 Task: Search one way flight ticket for 4 adults, 2 children, 2 infants in seat and 1 infant on lap in premium economy from Rhinelander: Rhinelander-oneida County Airport to Raleigh: Raleigh-durham International Airport on 8-5-2023. Choice of flights is American. Number of bags: 9 checked bags. Price is upto 74000. Outbound departure time preference is 22:45.
Action: Mouse moved to (349, 301)
Screenshot: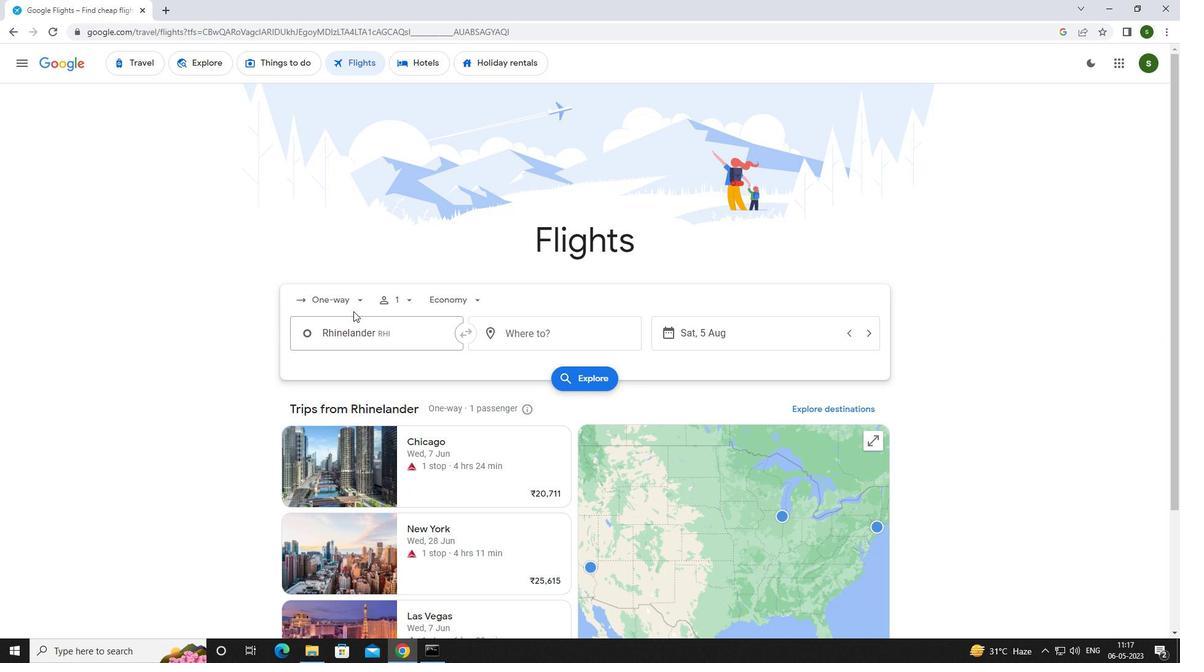 
Action: Mouse pressed left at (349, 301)
Screenshot: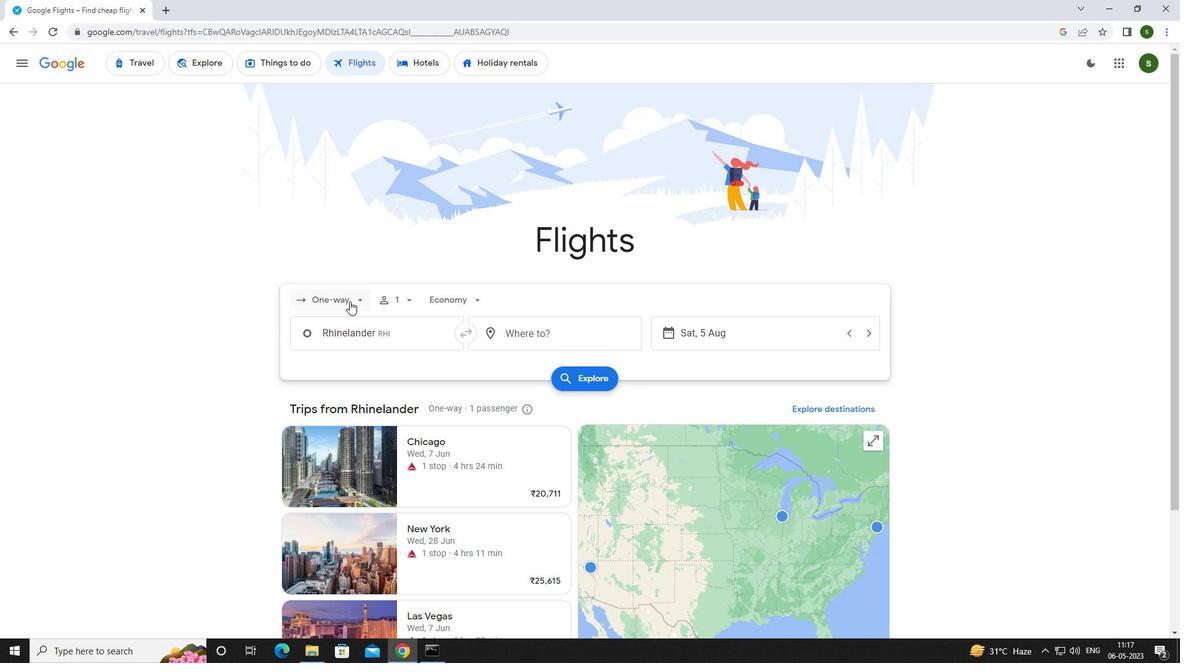 
Action: Mouse moved to (351, 352)
Screenshot: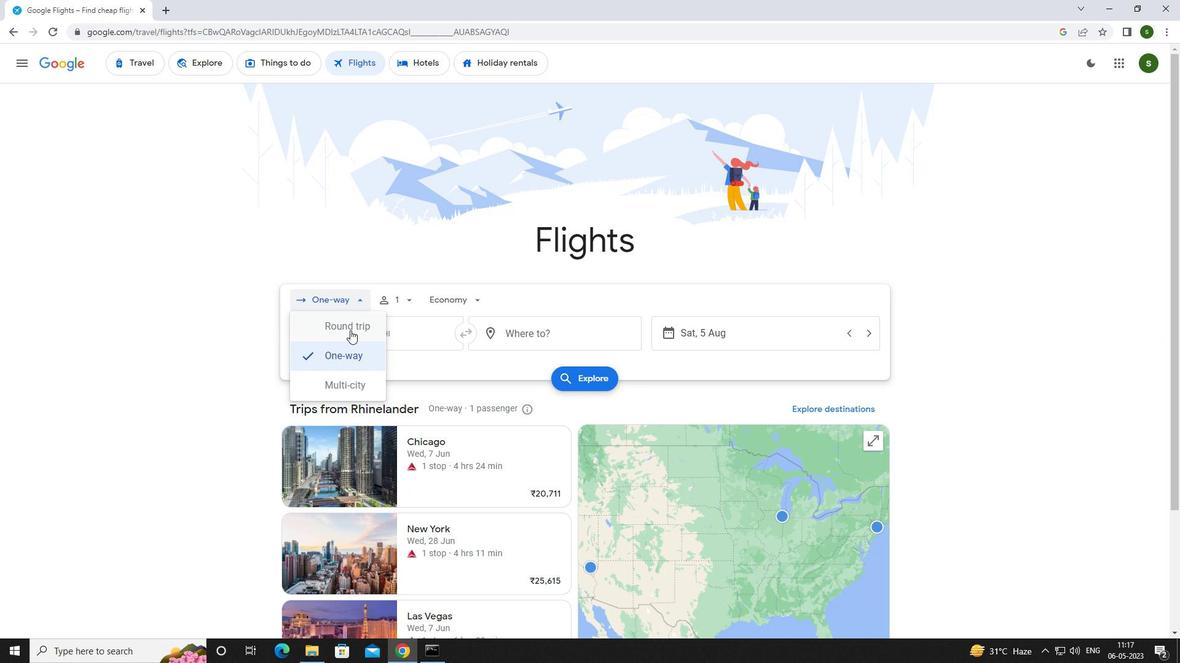 
Action: Mouse pressed left at (351, 352)
Screenshot: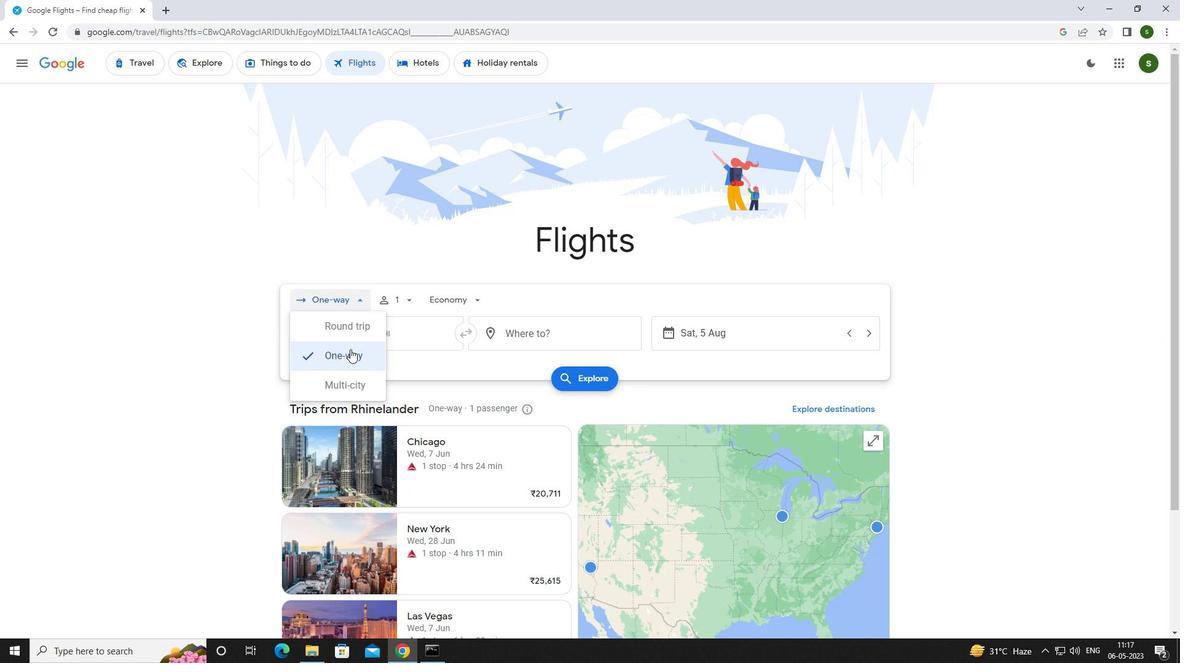 
Action: Mouse moved to (405, 303)
Screenshot: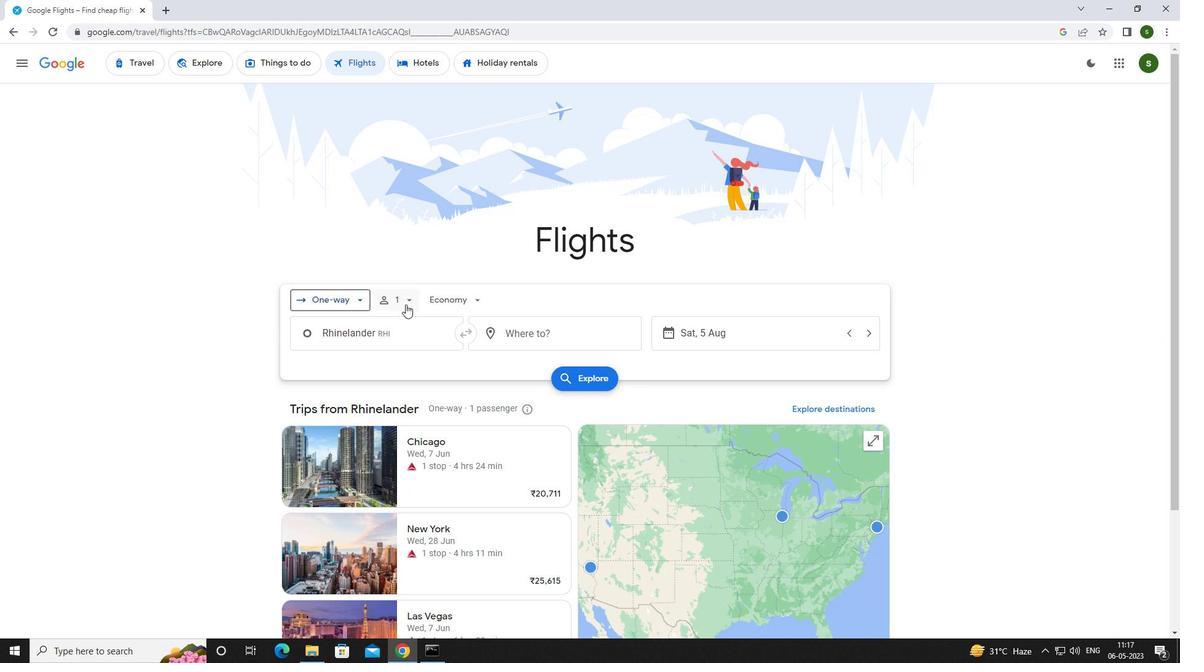 
Action: Mouse pressed left at (405, 303)
Screenshot: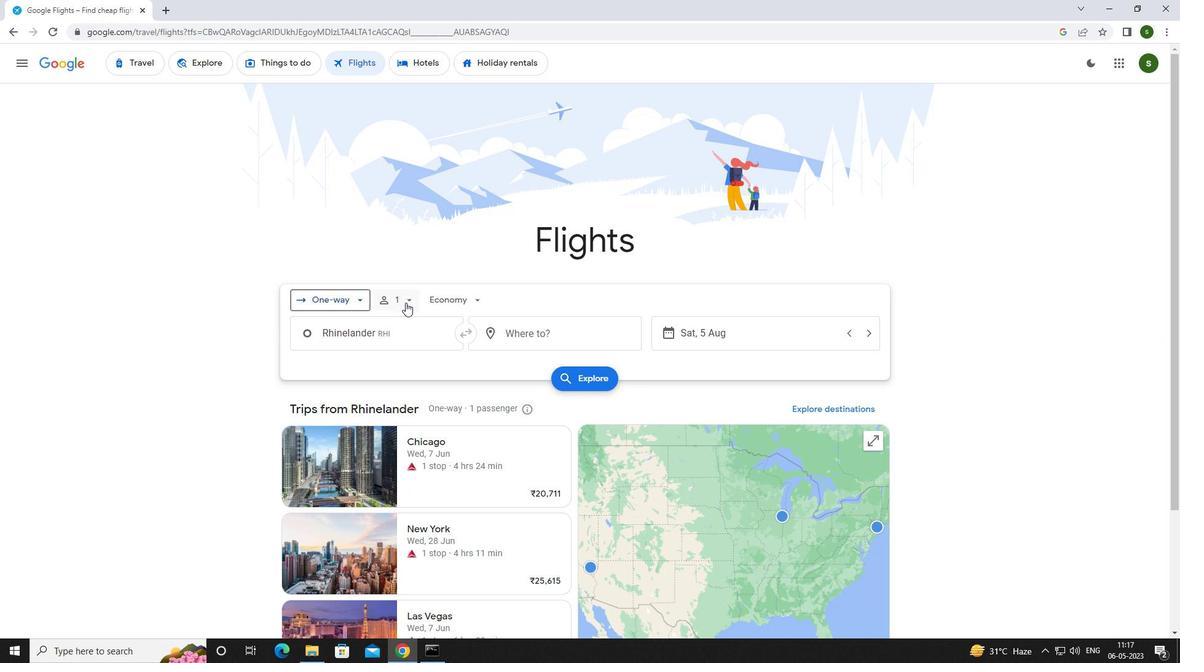 
Action: Mouse moved to (500, 331)
Screenshot: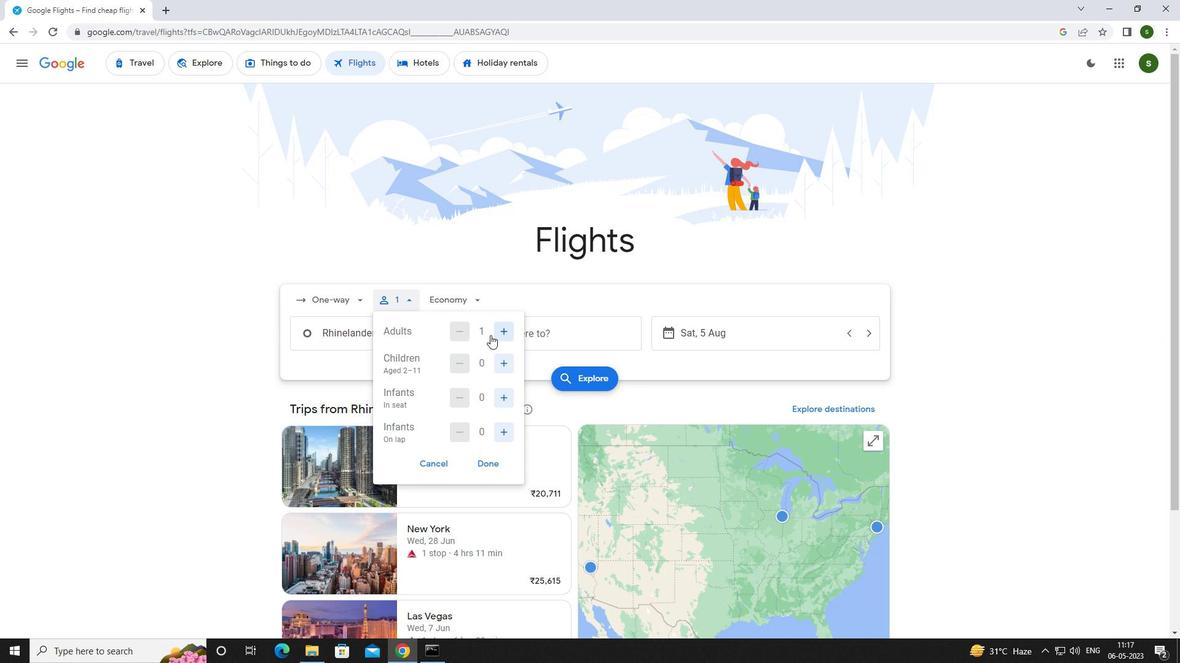 
Action: Mouse pressed left at (500, 331)
Screenshot: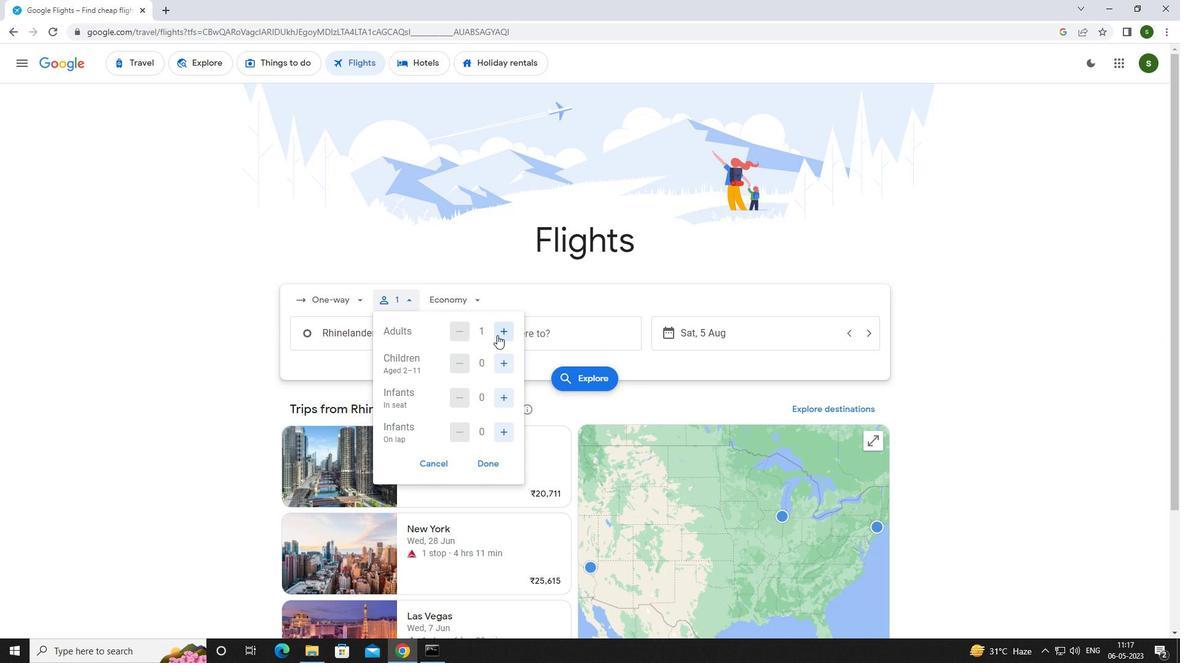 
Action: Mouse pressed left at (500, 331)
Screenshot: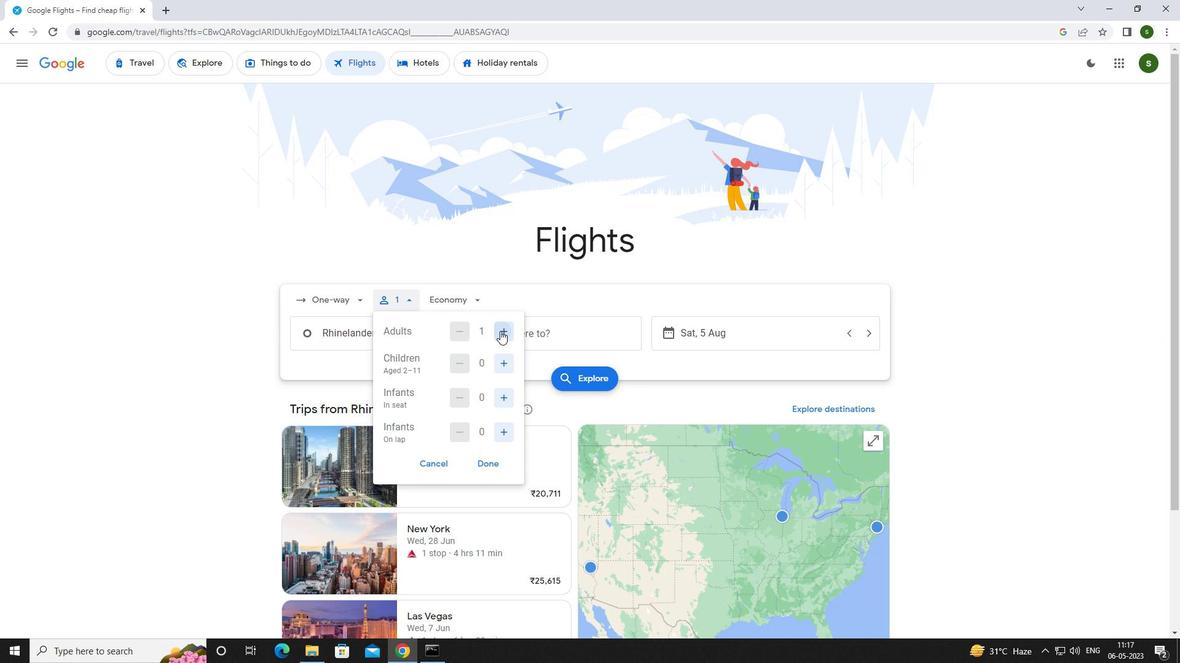 
Action: Mouse pressed left at (500, 331)
Screenshot: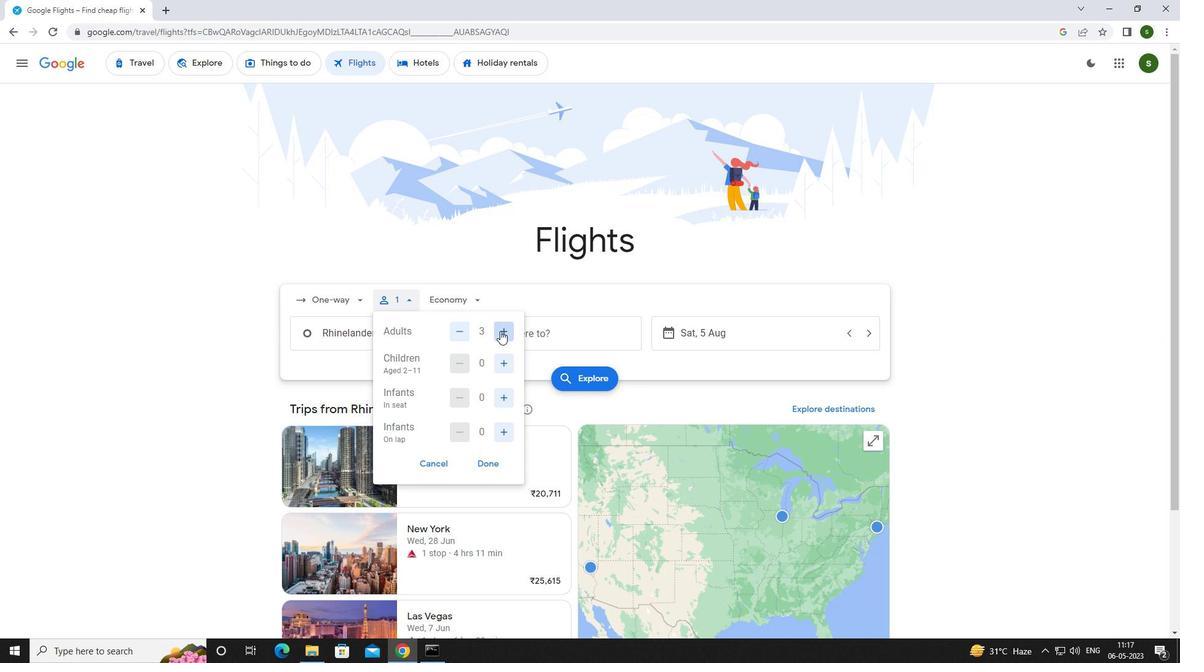 
Action: Mouse moved to (506, 357)
Screenshot: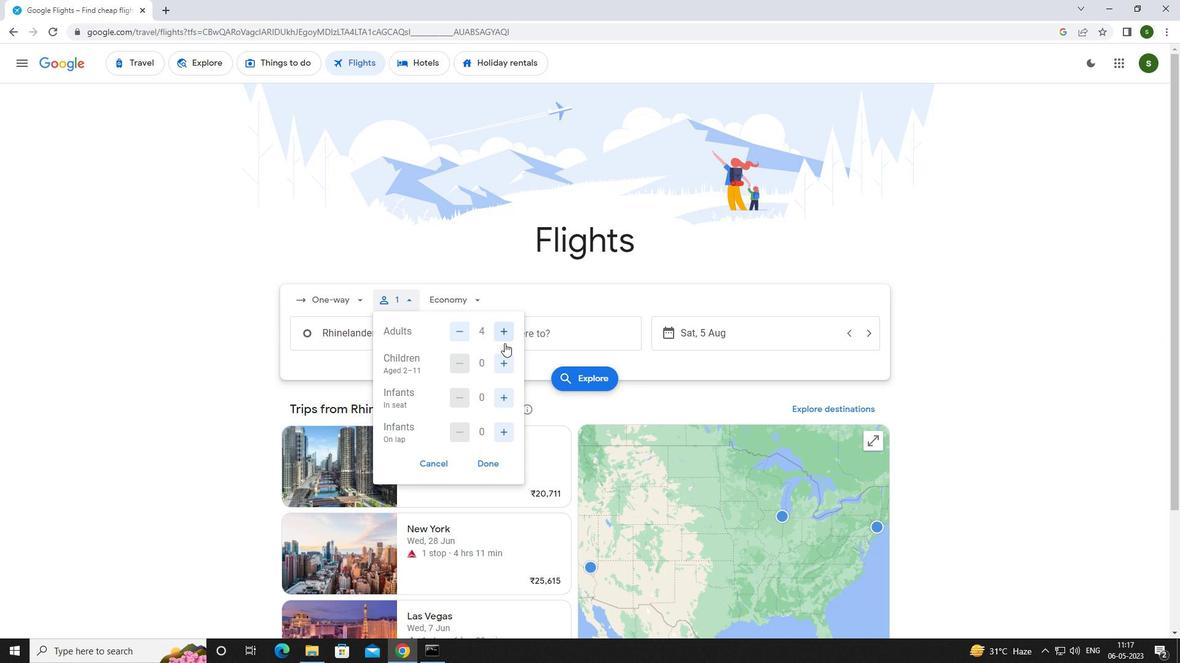 
Action: Mouse pressed left at (506, 357)
Screenshot: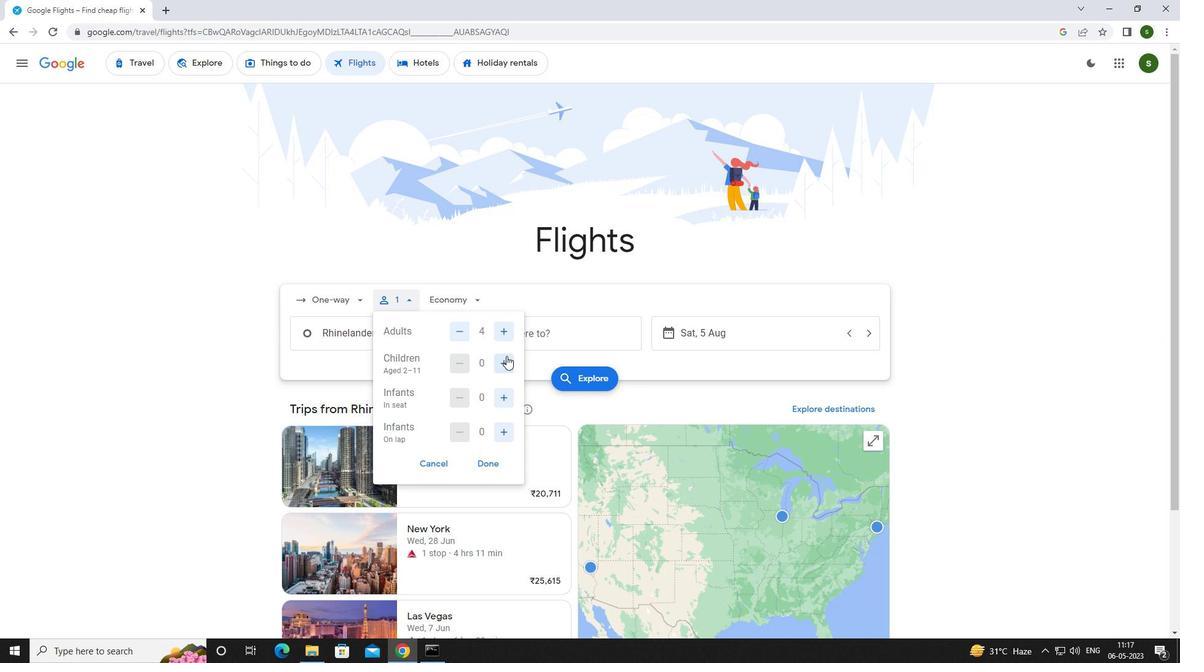 
Action: Mouse pressed left at (506, 357)
Screenshot: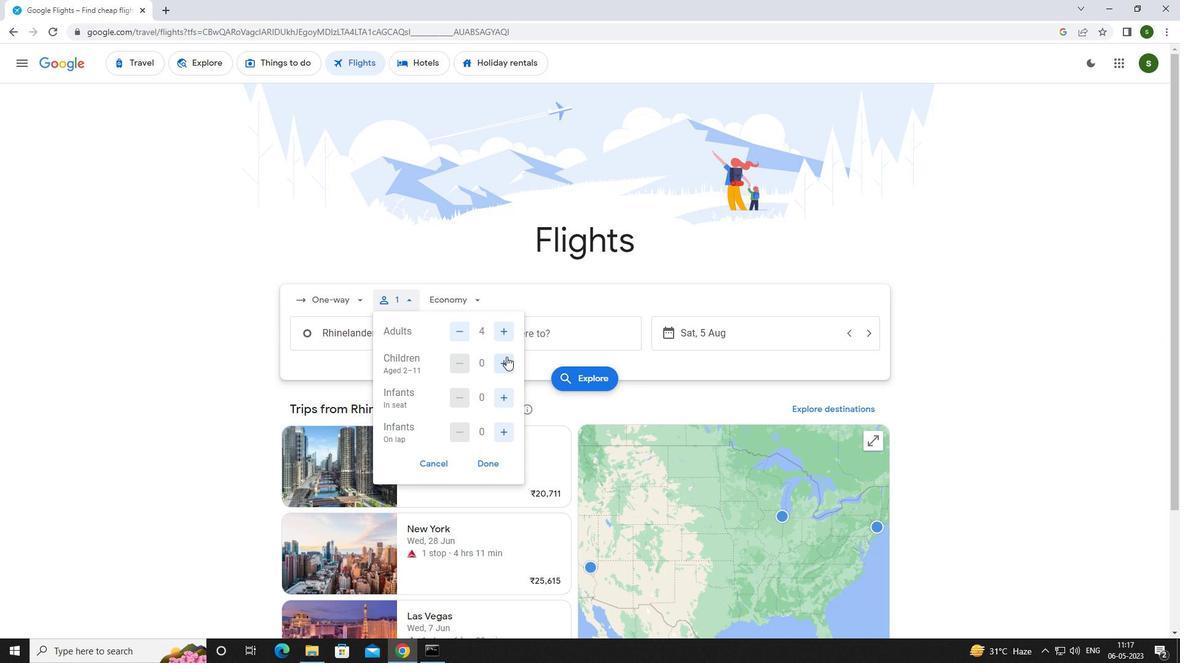 
Action: Mouse moved to (506, 402)
Screenshot: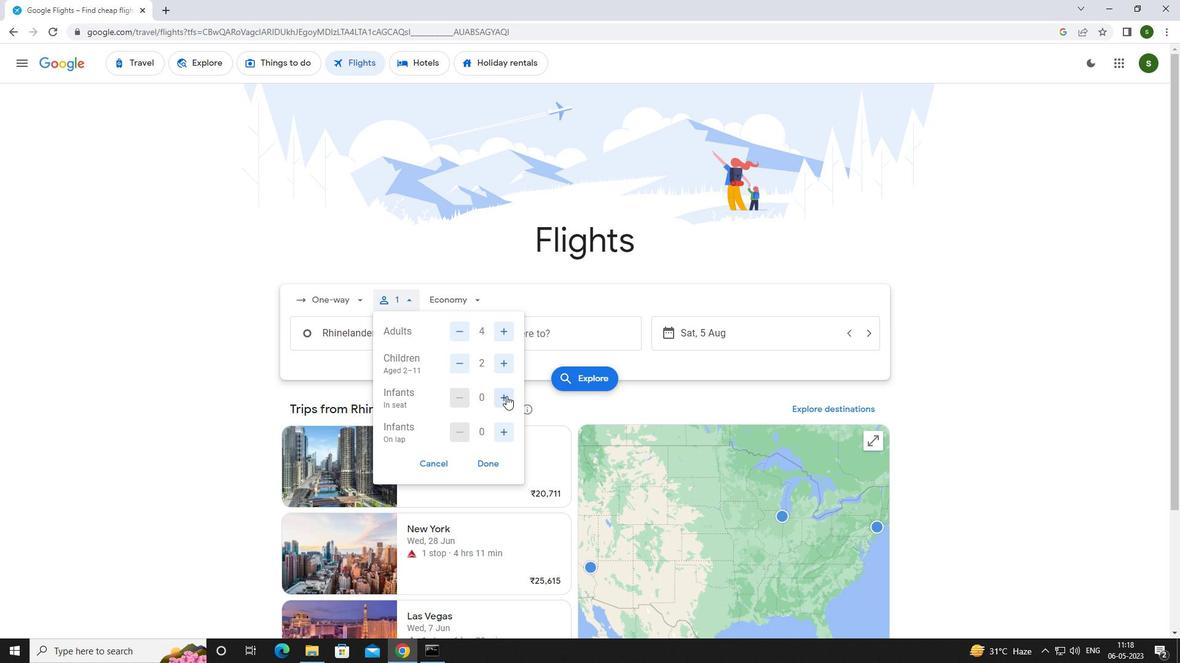 
Action: Mouse pressed left at (506, 402)
Screenshot: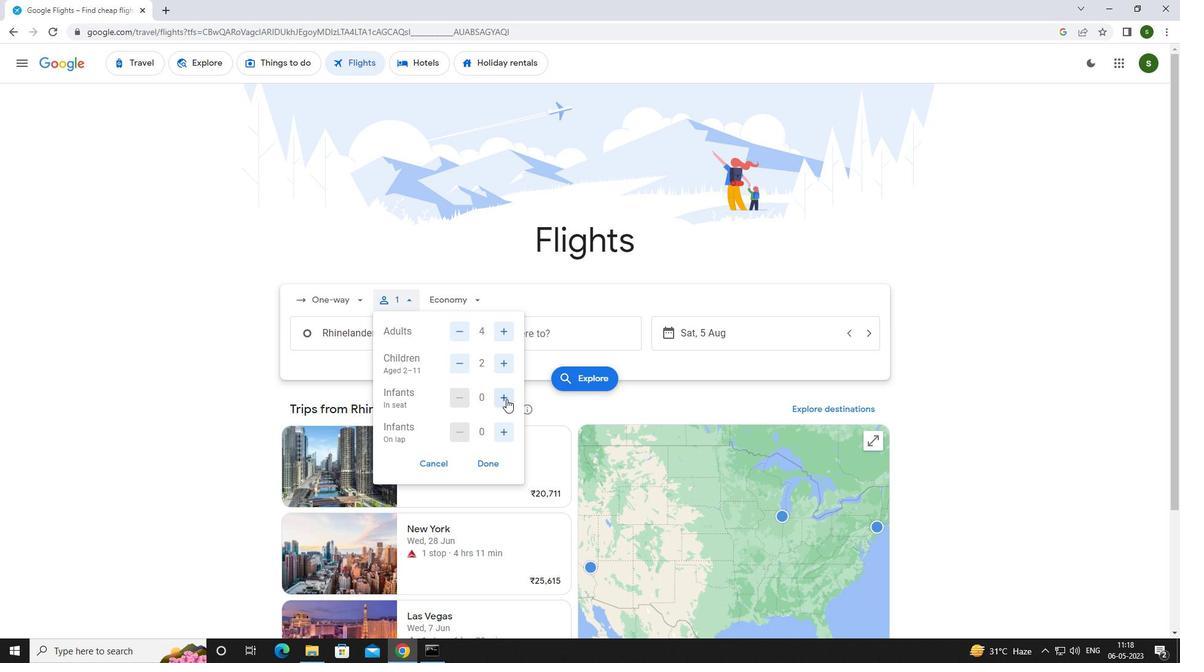 
Action: Mouse pressed left at (506, 402)
Screenshot: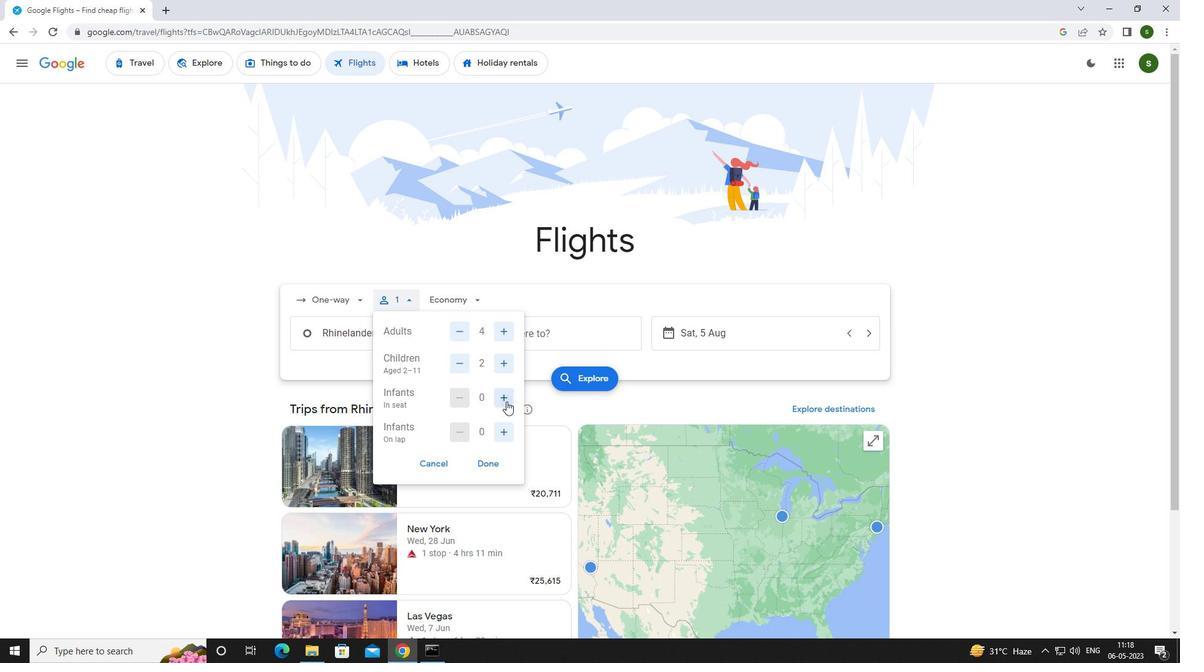 
Action: Mouse moved to (511, 431)
Screenshot: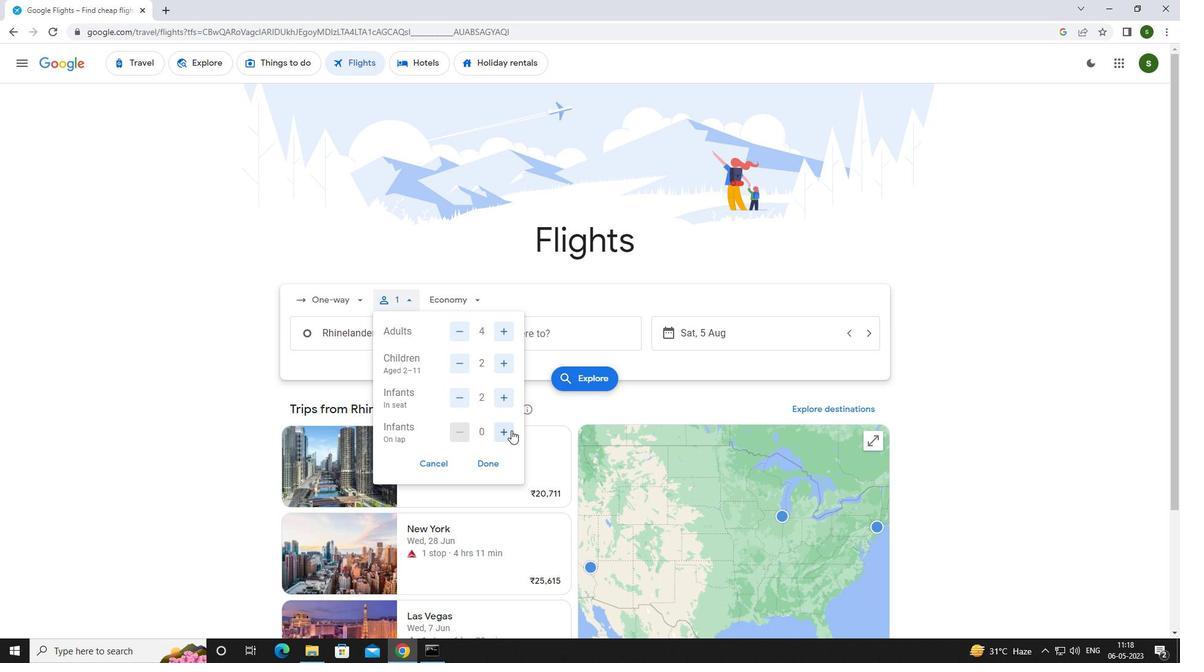 
Action: Mouse pressed left at (511, 431)
Screenshot: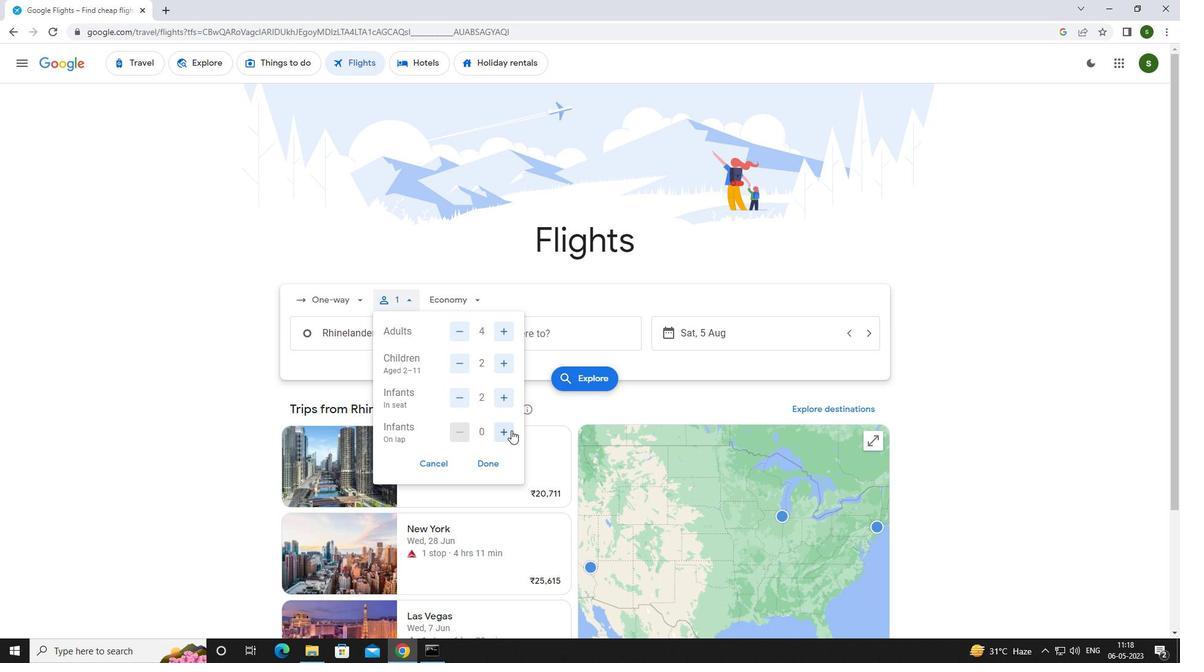 
Action: Mouse moved to (476, 303)
Screenshot: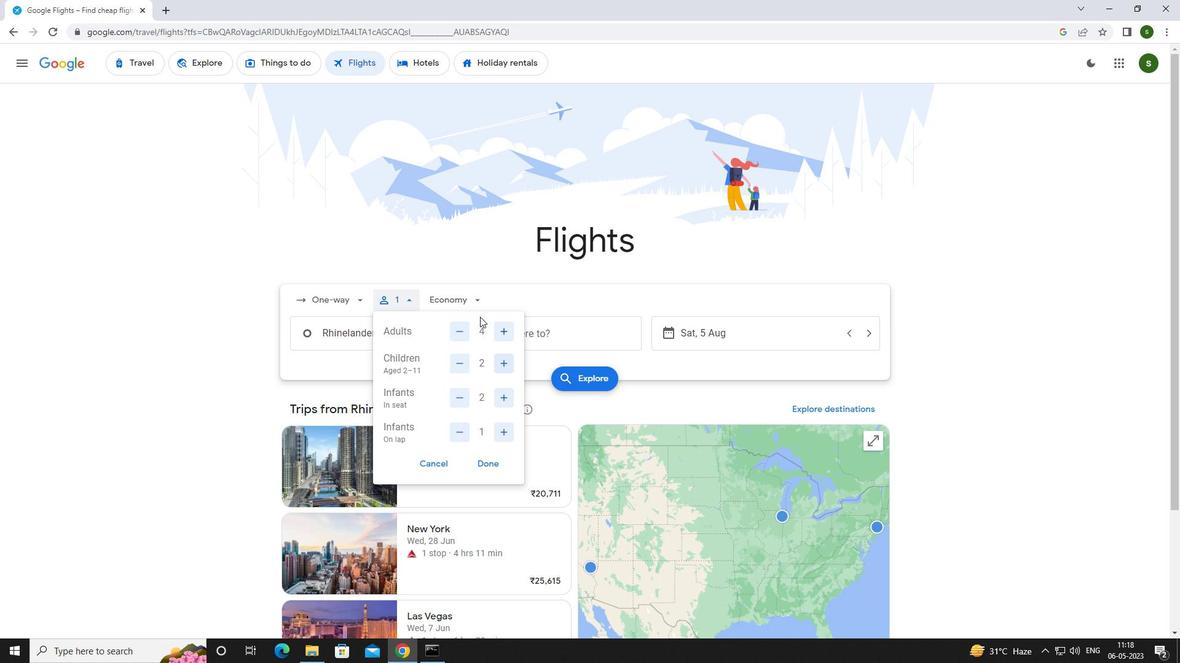 
Action: Mouse pressed left at (476, 303)
Screenshot: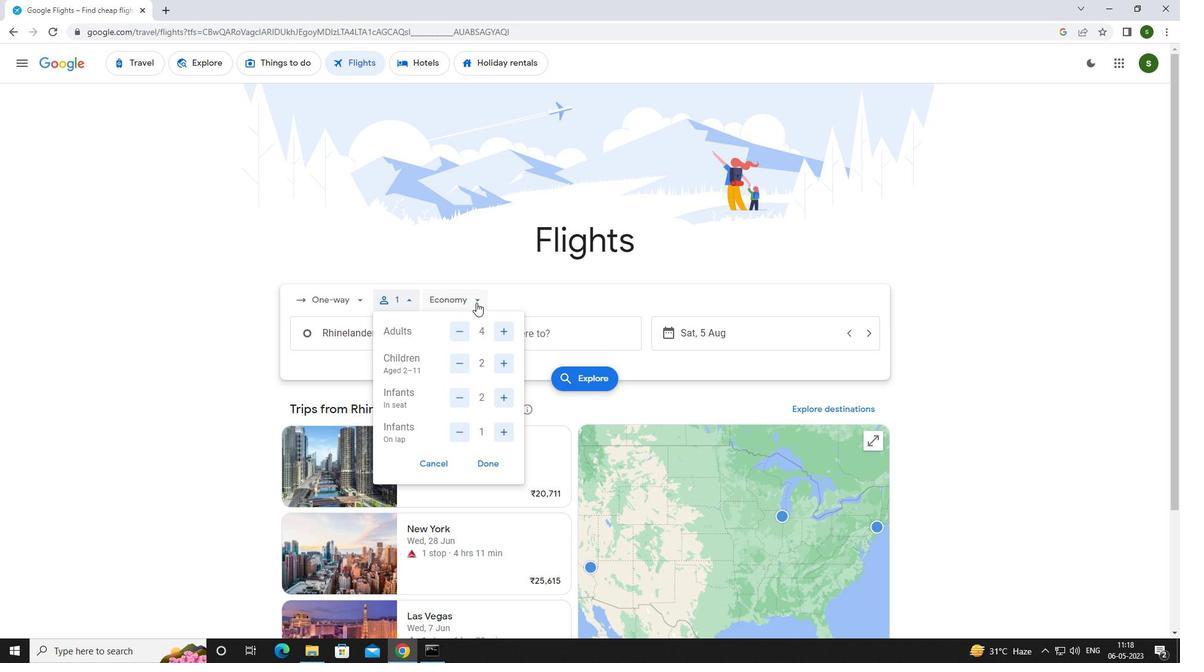 
Action: Mouse moved to (488, 356)
Screenshot: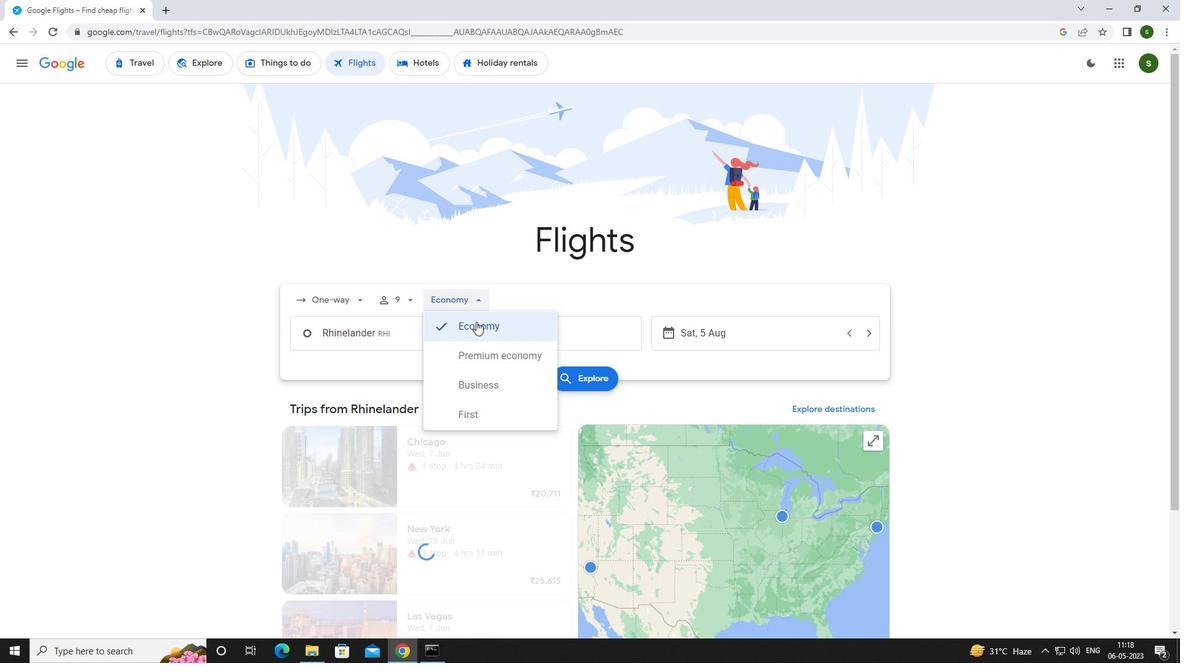 
Action: Mouse pressed left at (488, 356)
Screenshot: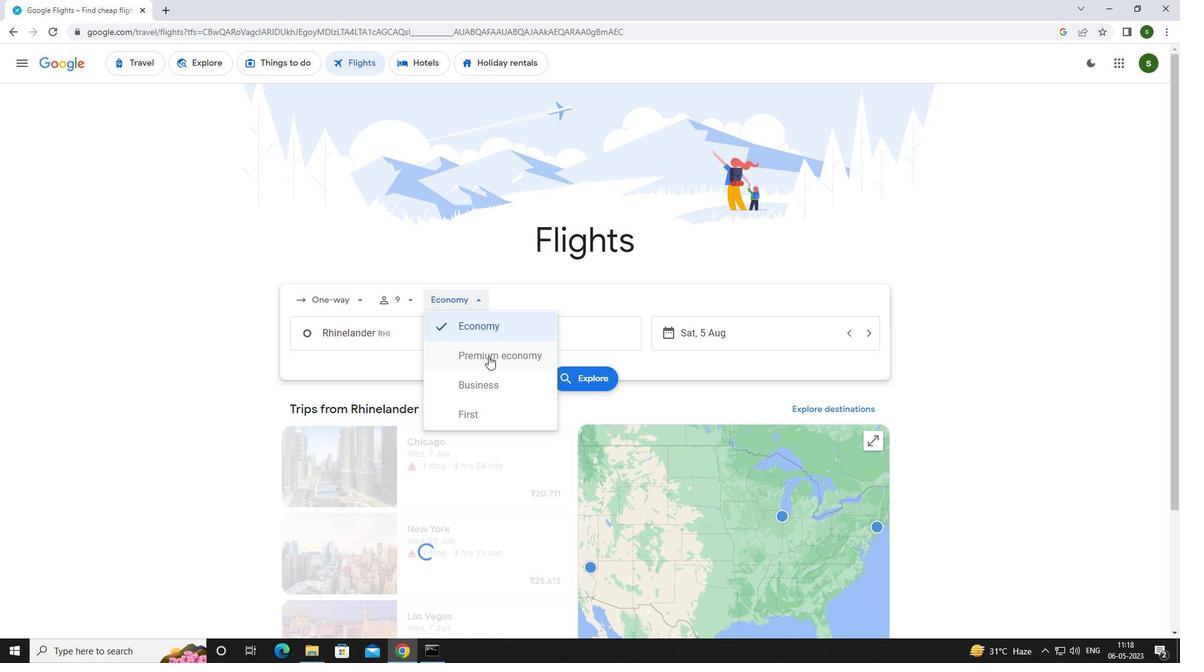 
Action: Mouse moved to (418, 338)
Screenshot: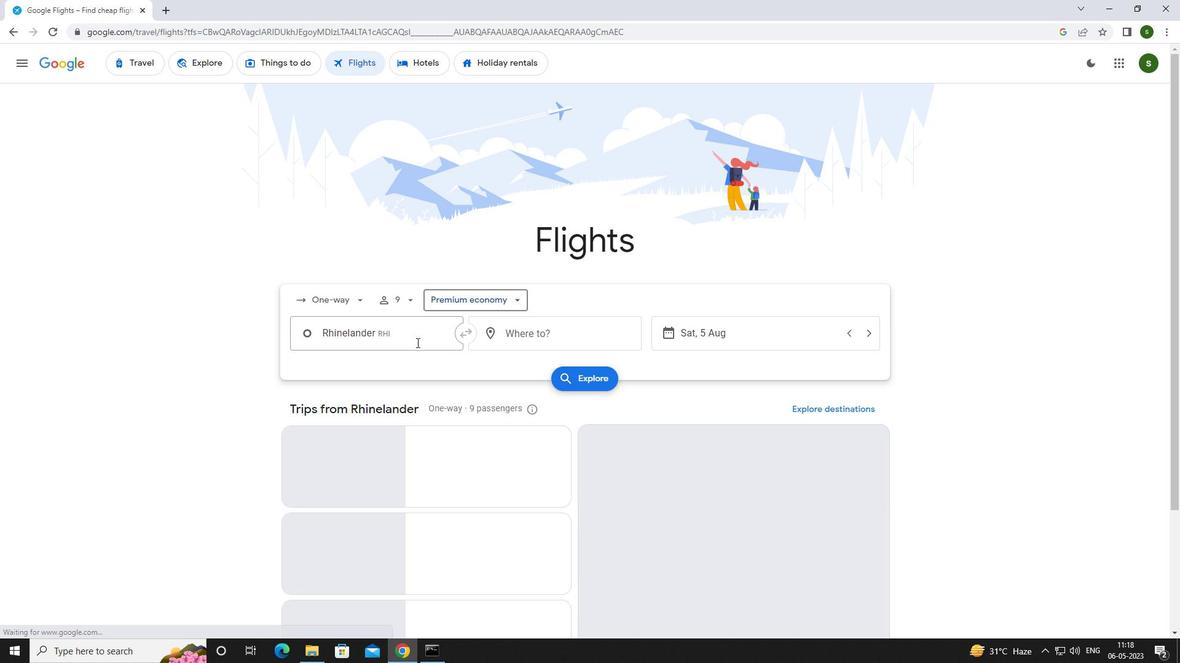 
Action: Mouse pressed left at (418, 338)
Screenshot: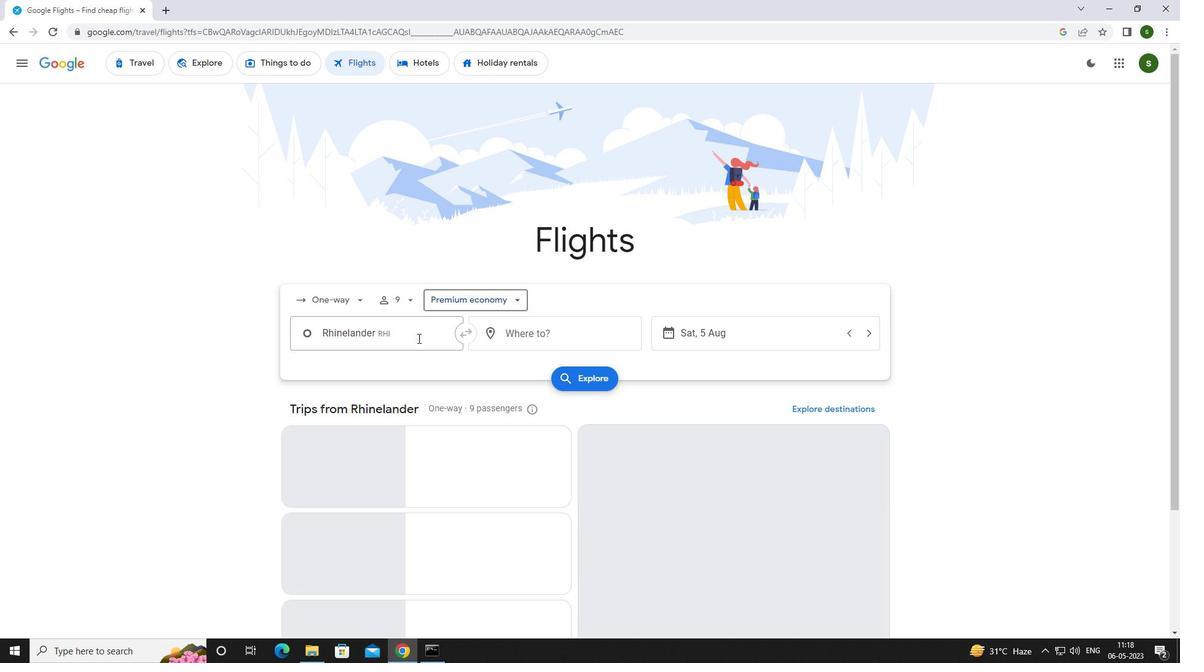 
Action: Key pressed <Key.caps_lock>r<Key.caps_lock>hi
Screenshot: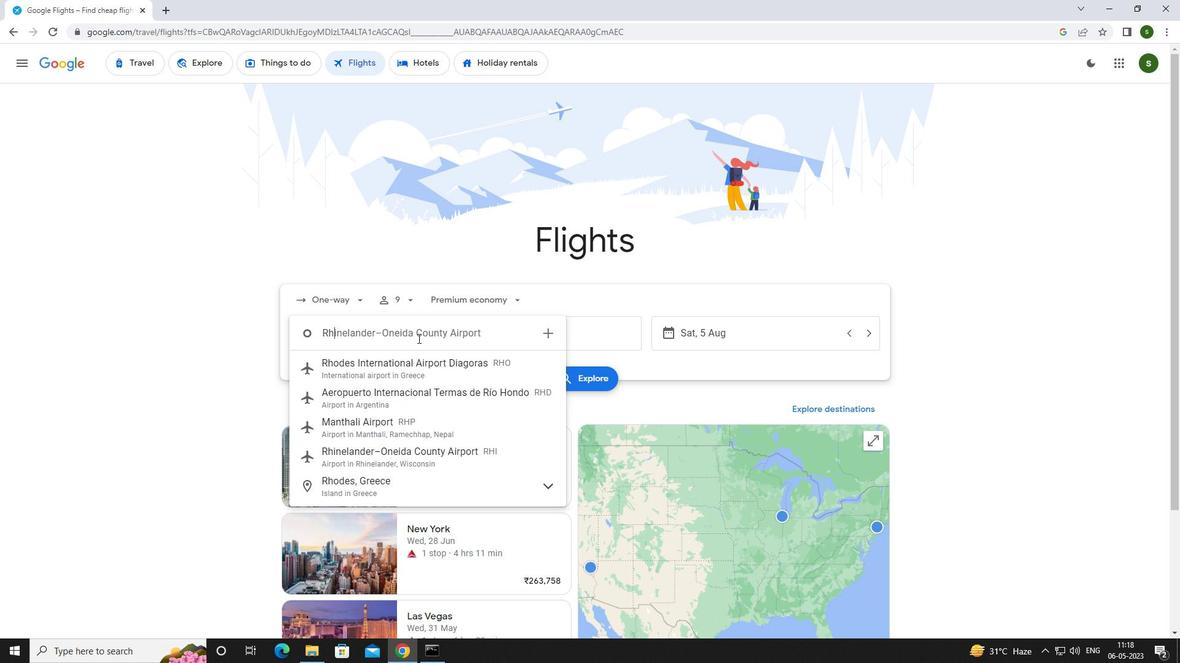 
Action: Mouse moved to (423, 373)
Screenshot: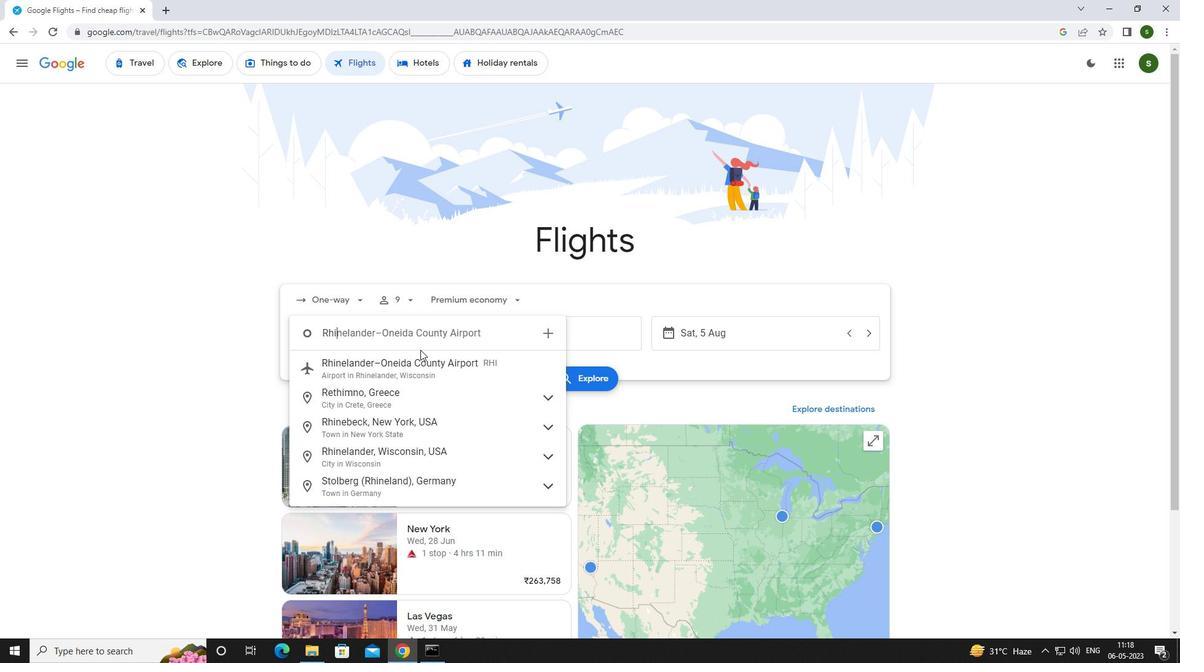 
Action: Mouse pressed left at (423, 373)
Screenshot: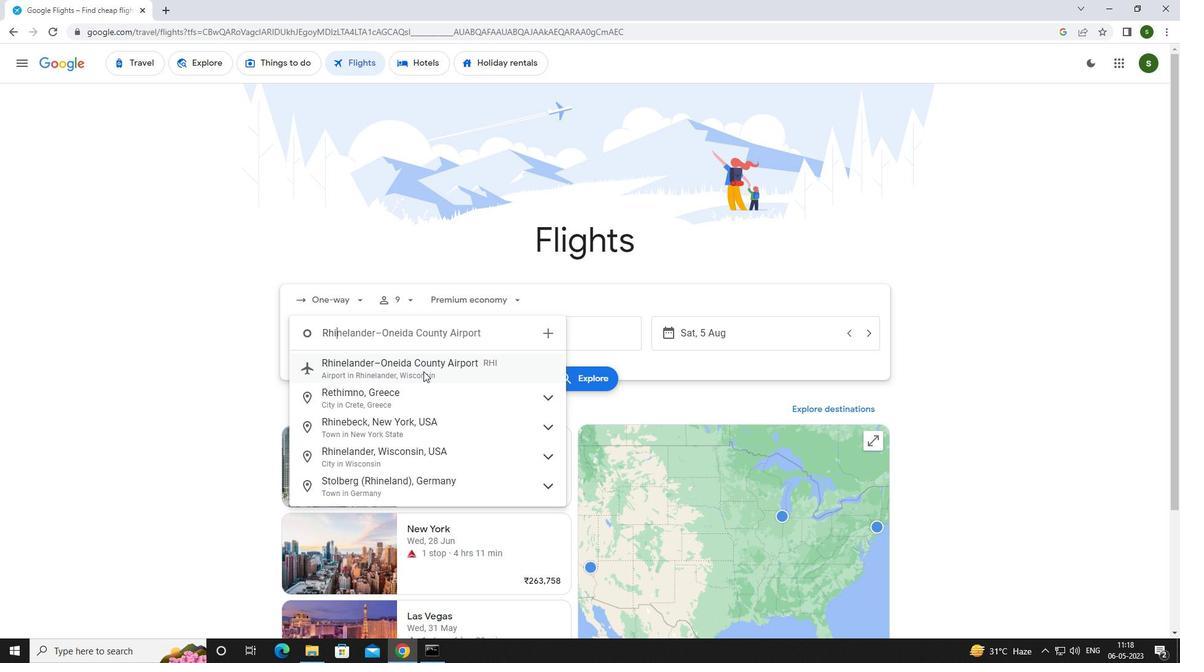 
Action: Mouse moved to (531, 336)
Screenshot: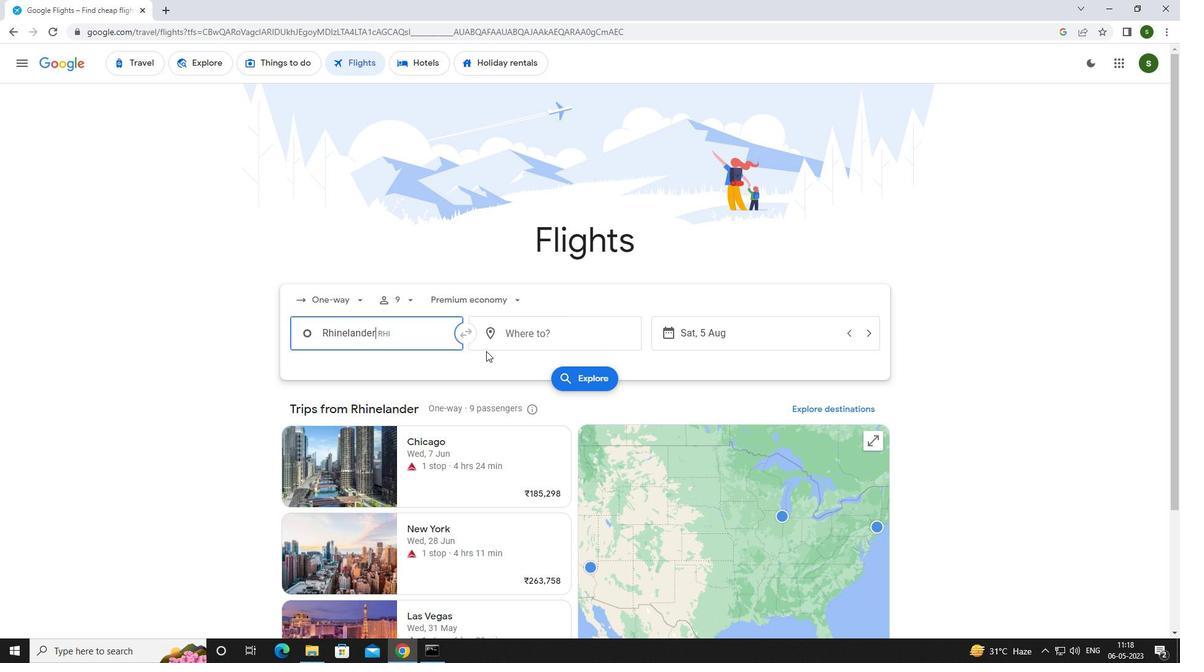 
Action: Mouse pressed left at (531, 336)
Screenshot: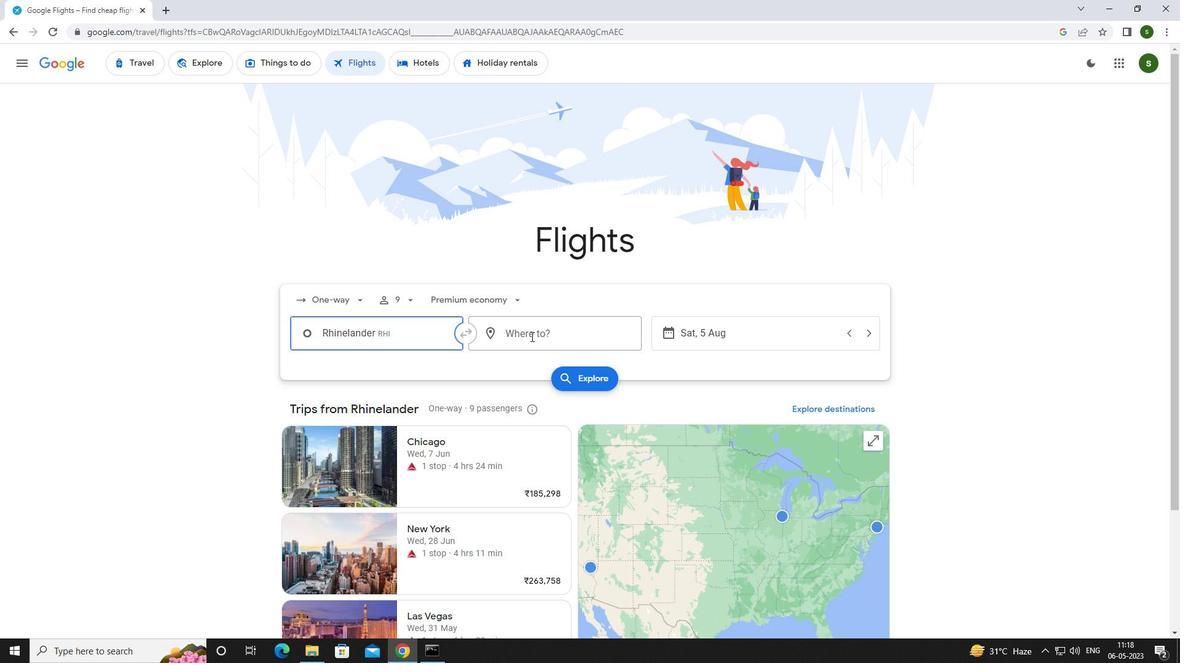 
Action: Key pressed <Key.caps_lock>r<Key.caps_lock>ale
Screenshot: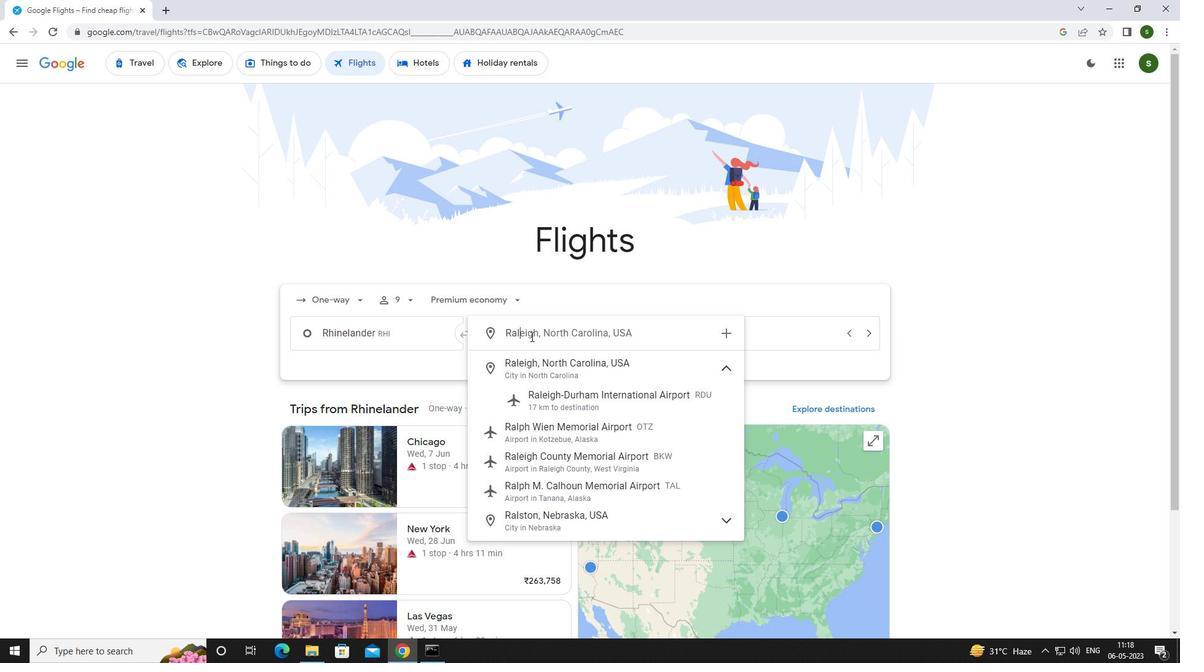 
Action: Mouse moved to (560, 391)
Screenshot: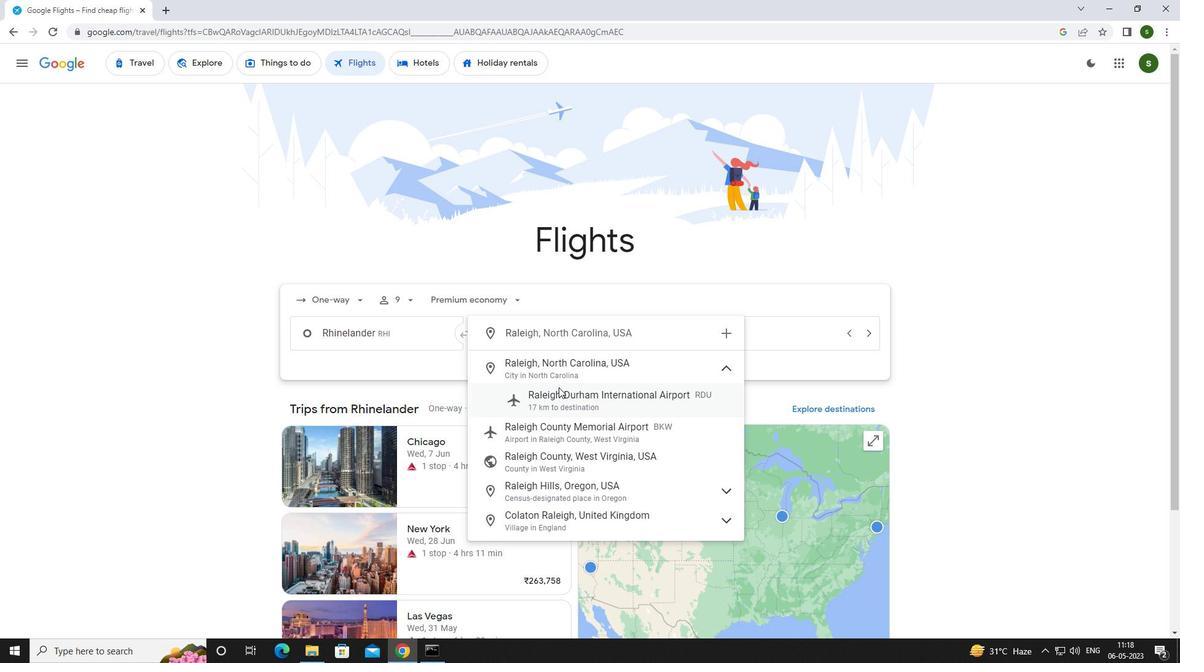 
Action: Mouse pressed left at (560, 391)
Screenshot: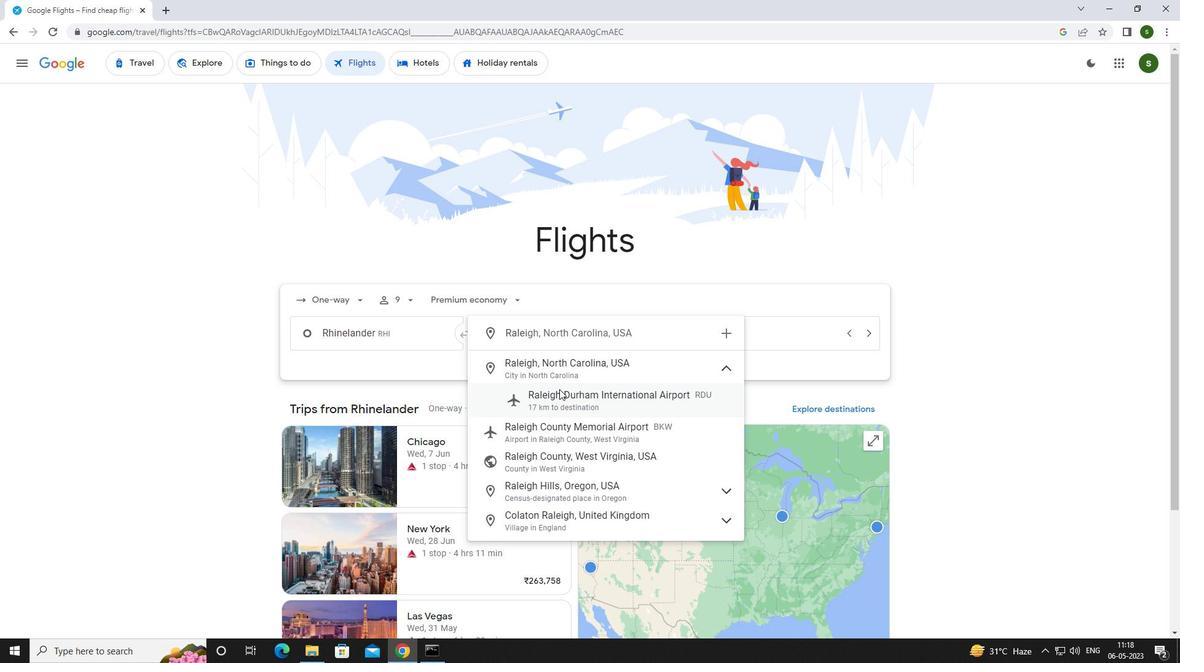 
Action: Mouse moved to (722, 339)
Screenshot: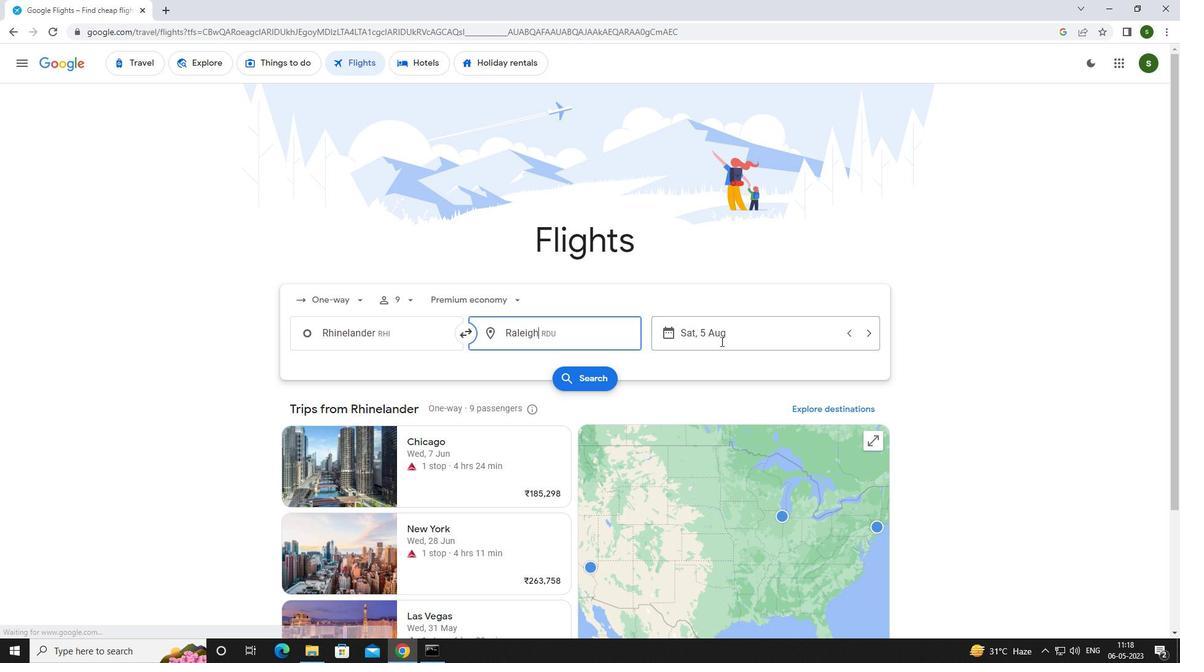
Action: Mouse pressed left at (722, 339)
Screenshot: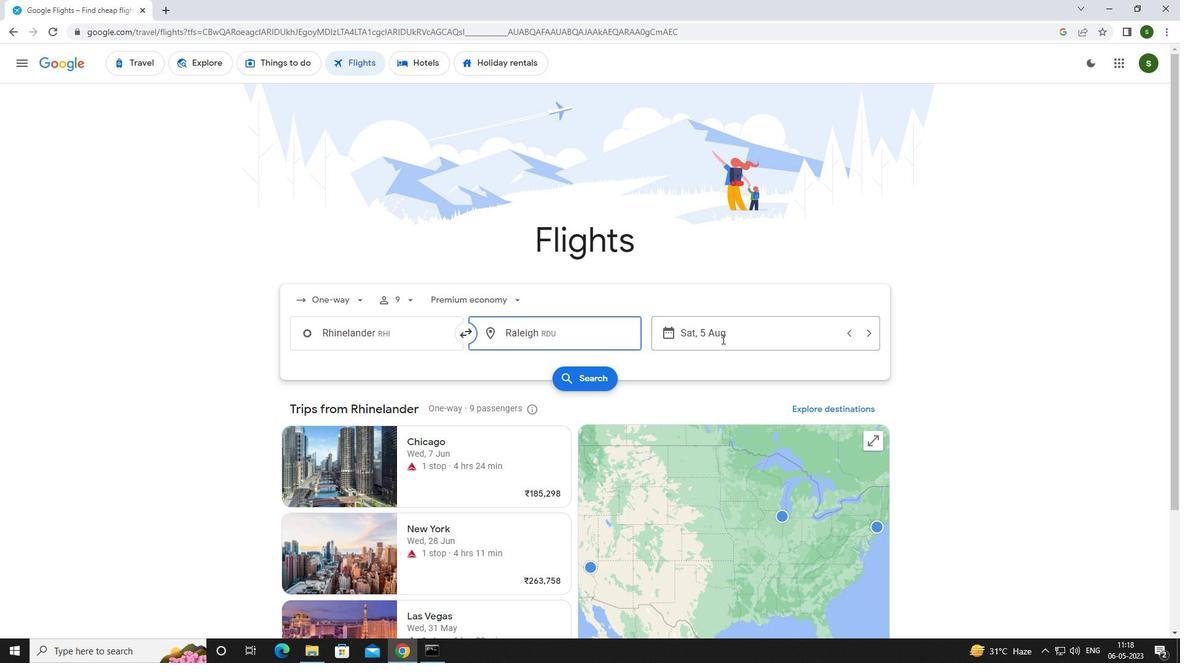 
Action: Mouse moved to (627, 413)
Screenshot: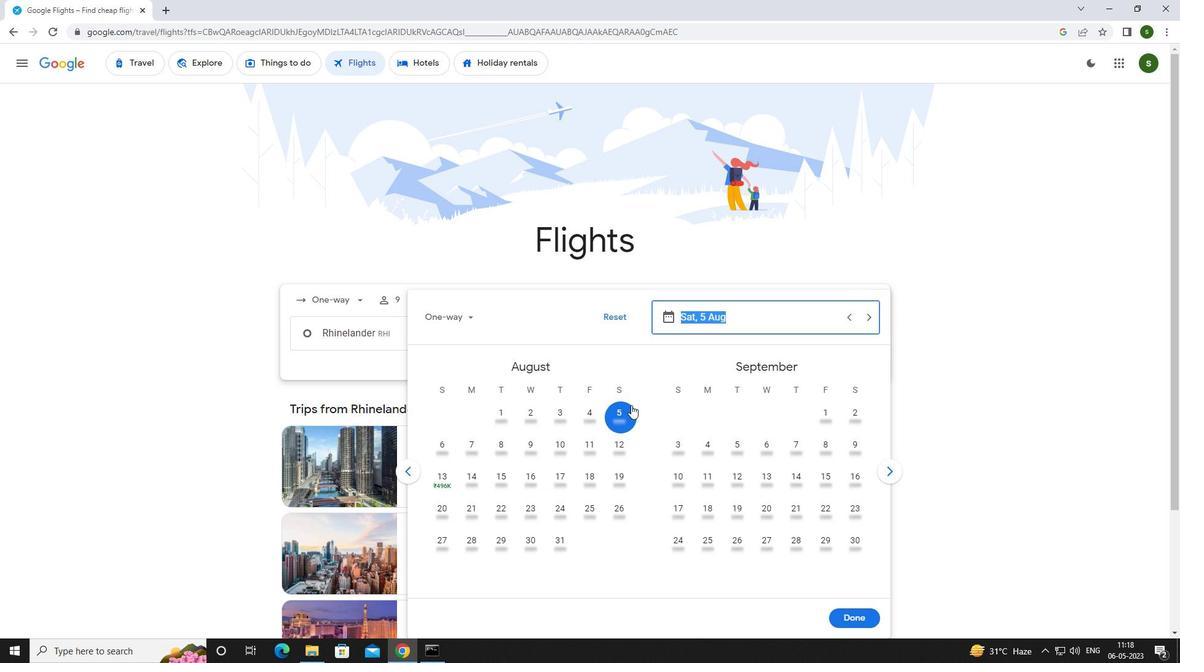 
Action: Mouse pressed left at (627, 413)
Screenshot: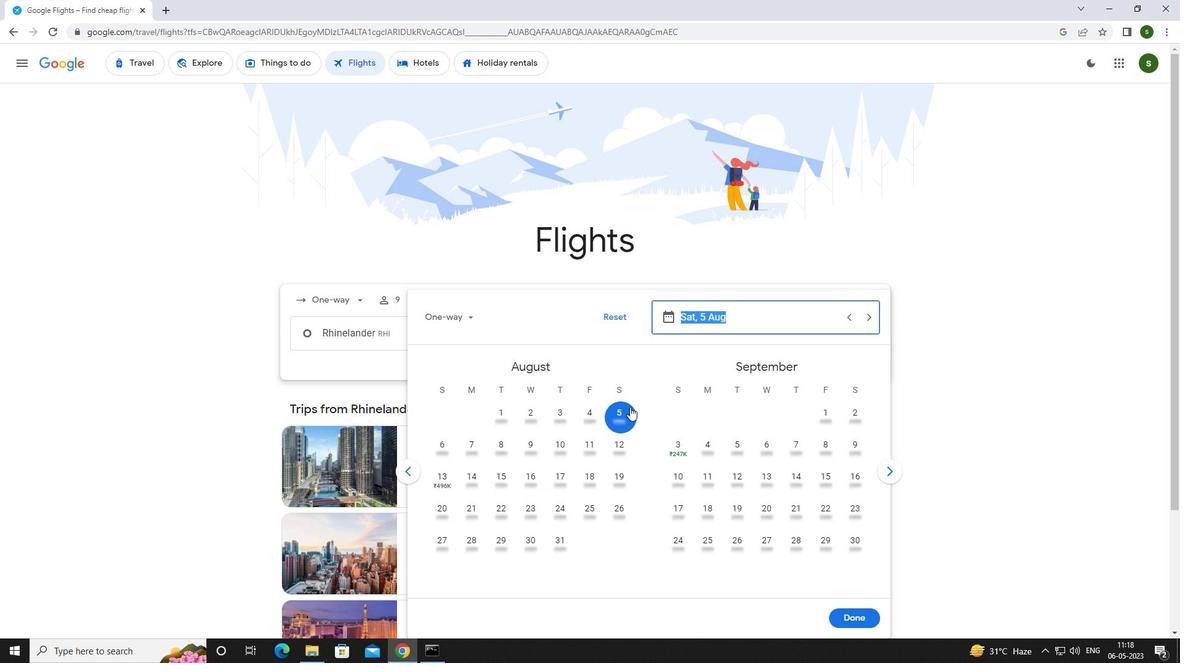 
Action: Mouse moved to (852, 610)
Screenshot: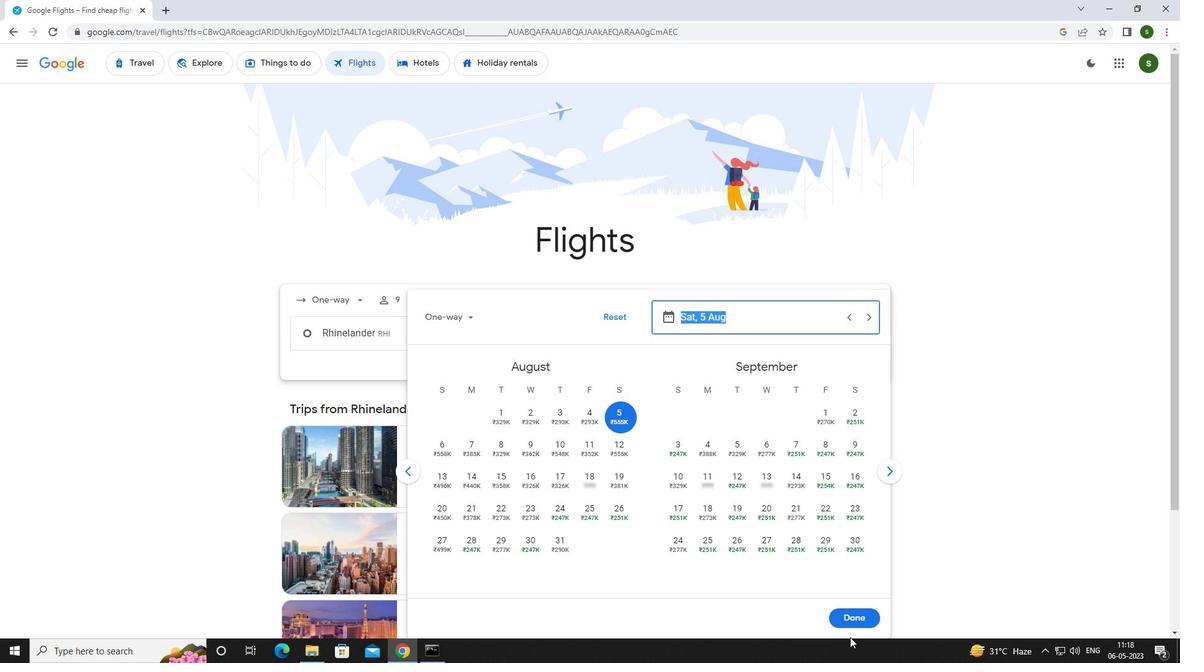 
Action: Mouse pressed left at (852, 610)
Screenshot: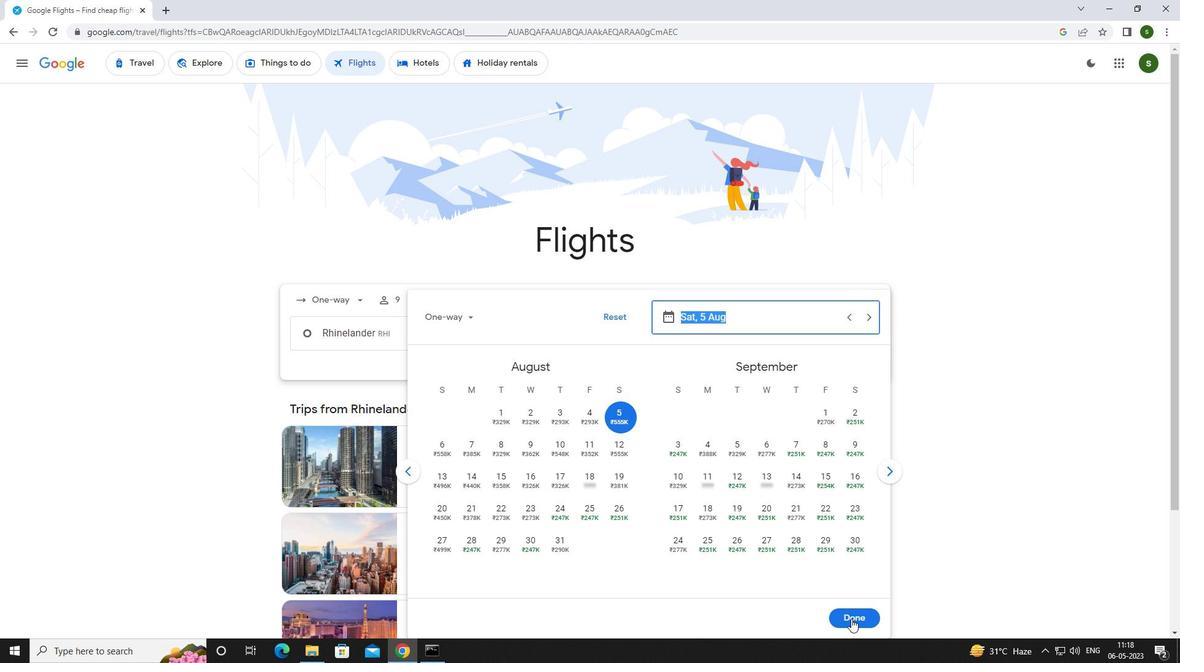
Action: Mouse moved to (589, 379)
Screenshot: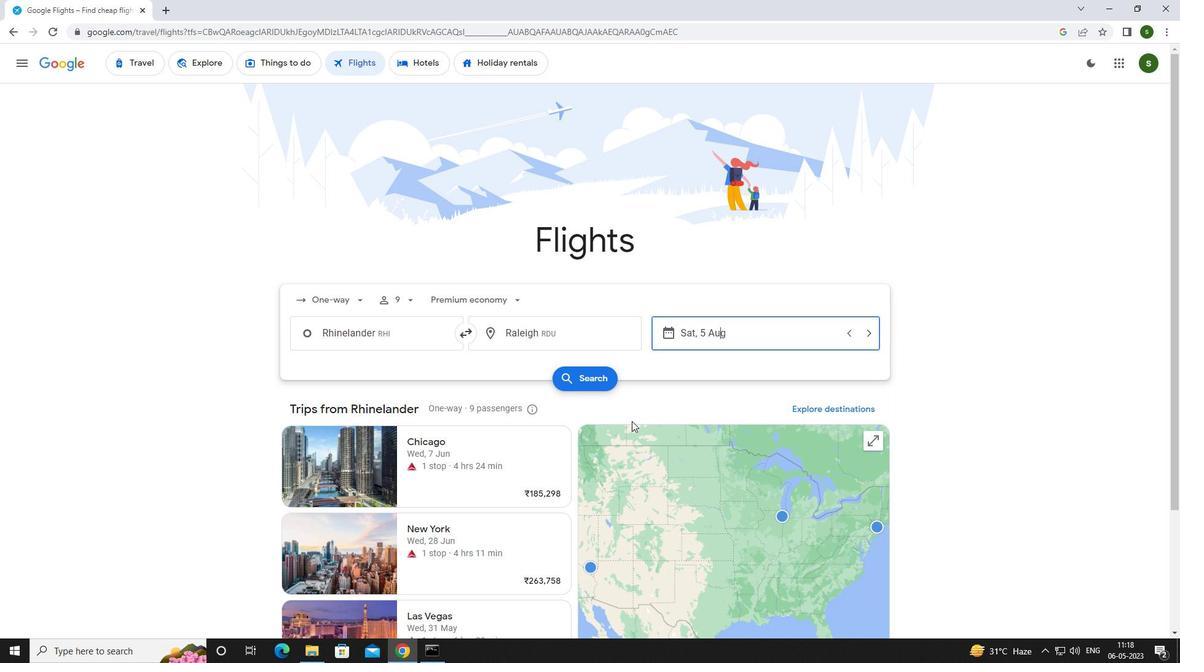 
Action: Mouse pressed left at (589, 379)
Screenshot: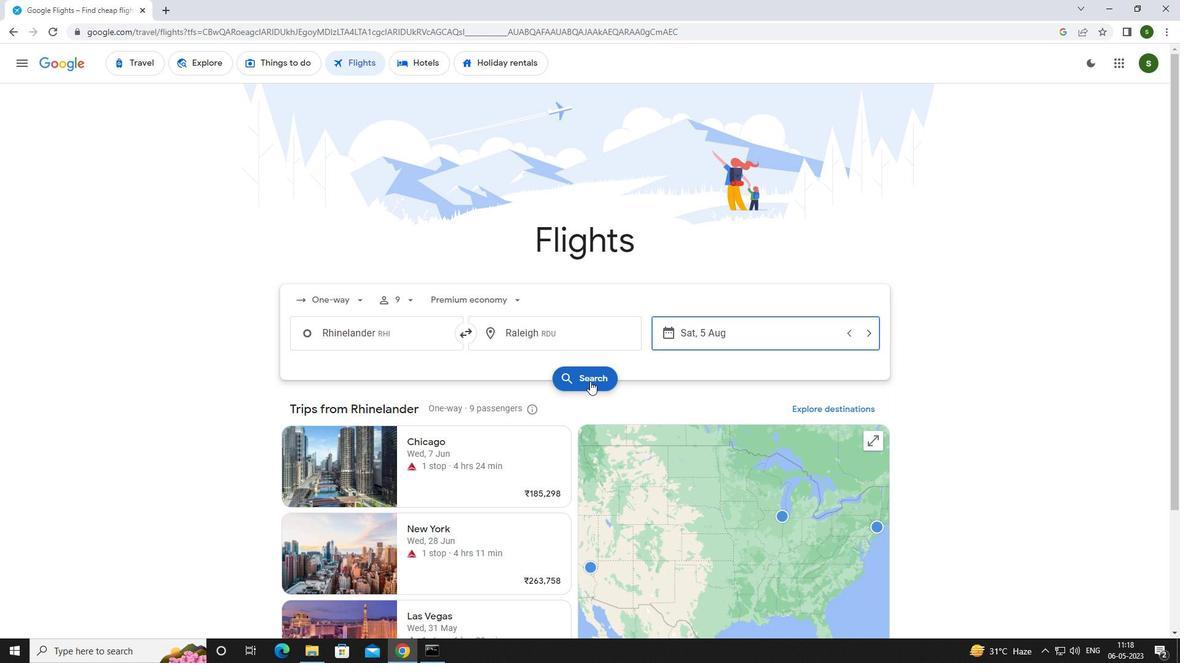 
Action: Mouse moved to (312, 178)
Screenshot: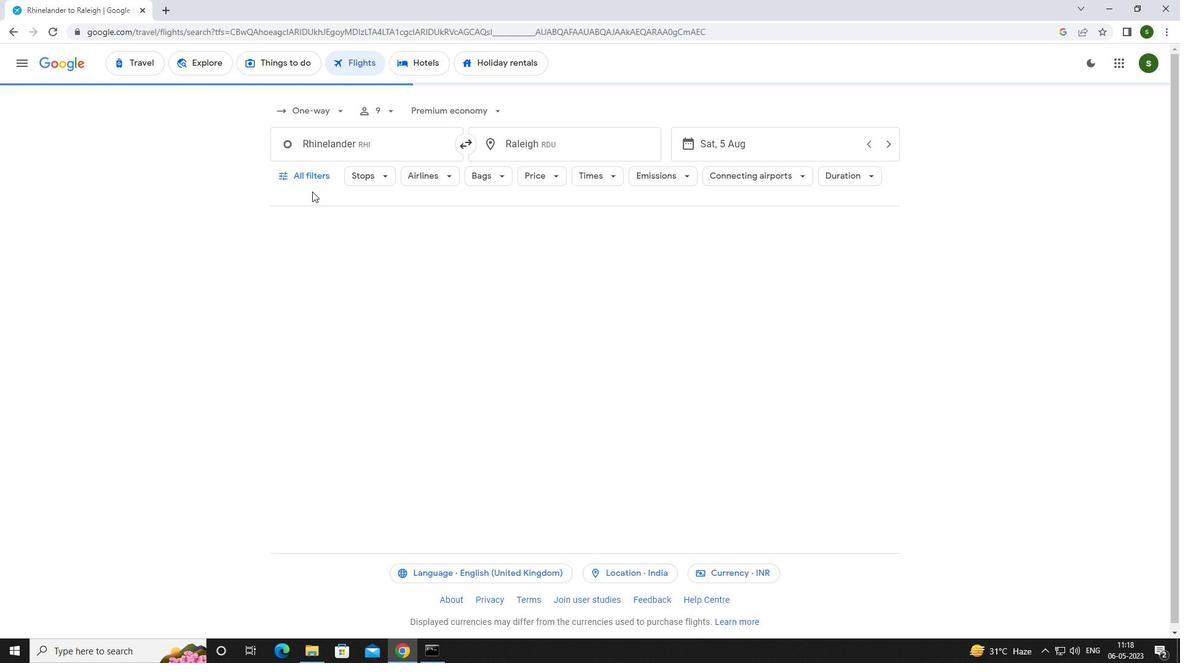 
Action: Mouse pressed left at (312, 178)
Screenshot: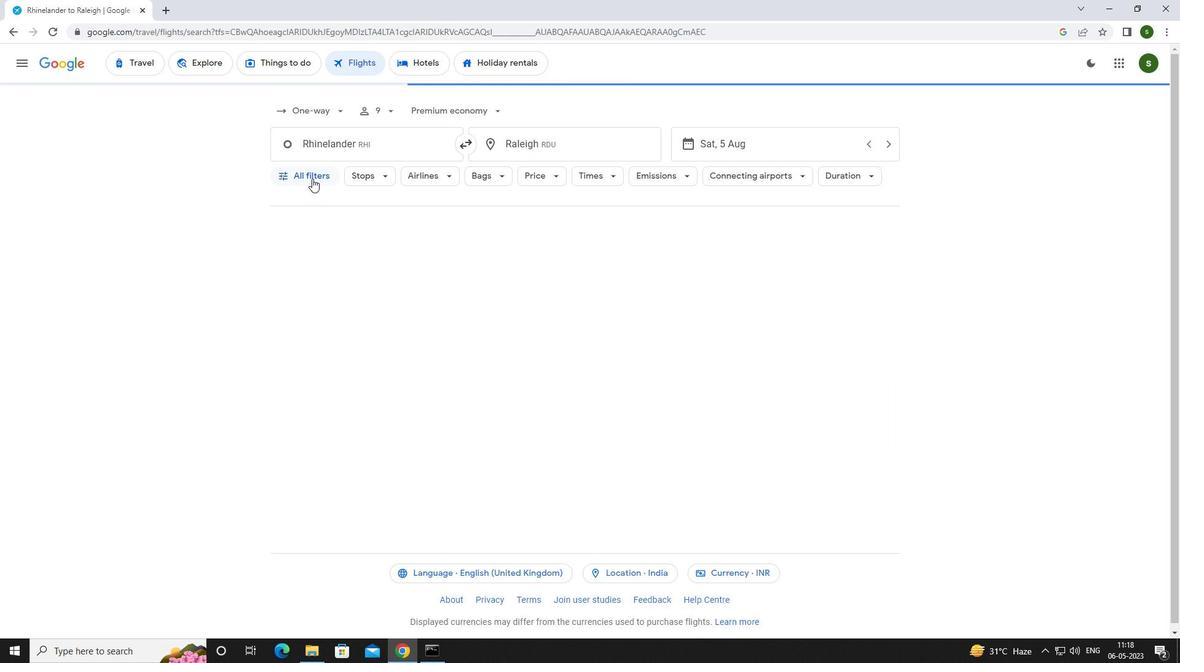 
Action: Mouse moved to (458, 434)
Screenshot: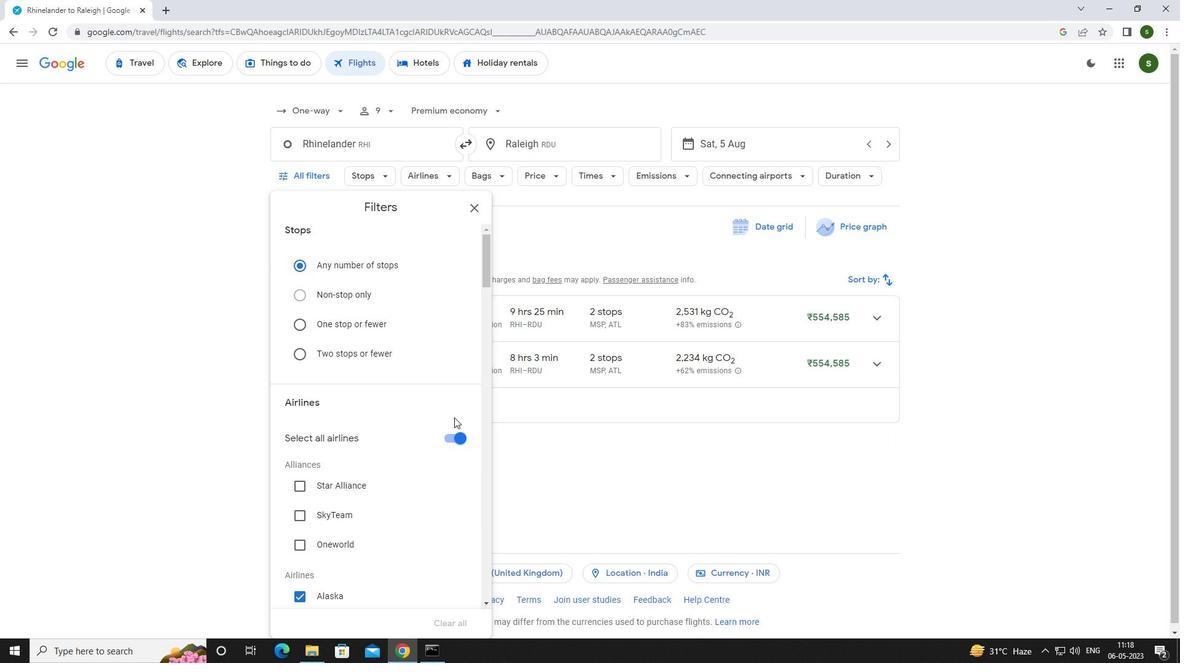 
Action: Mouse pressed left at (458, 434)
Screenshot: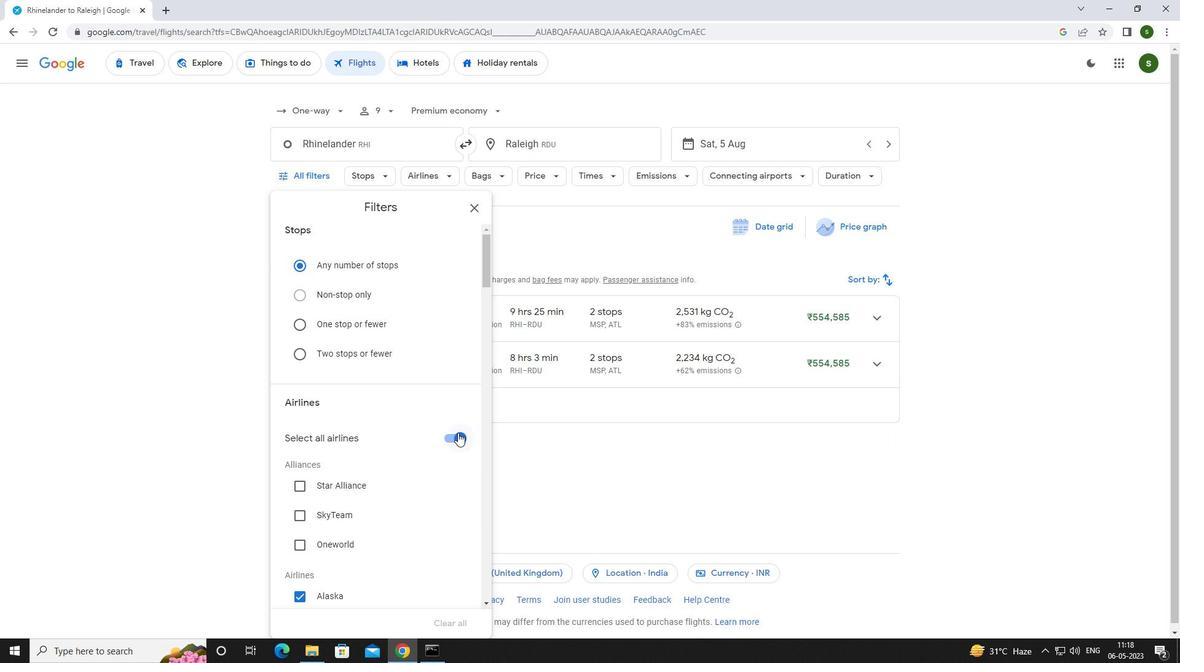 
Action: Mouse scrolled (458, 434) with delta (0, 0)
Screenshot: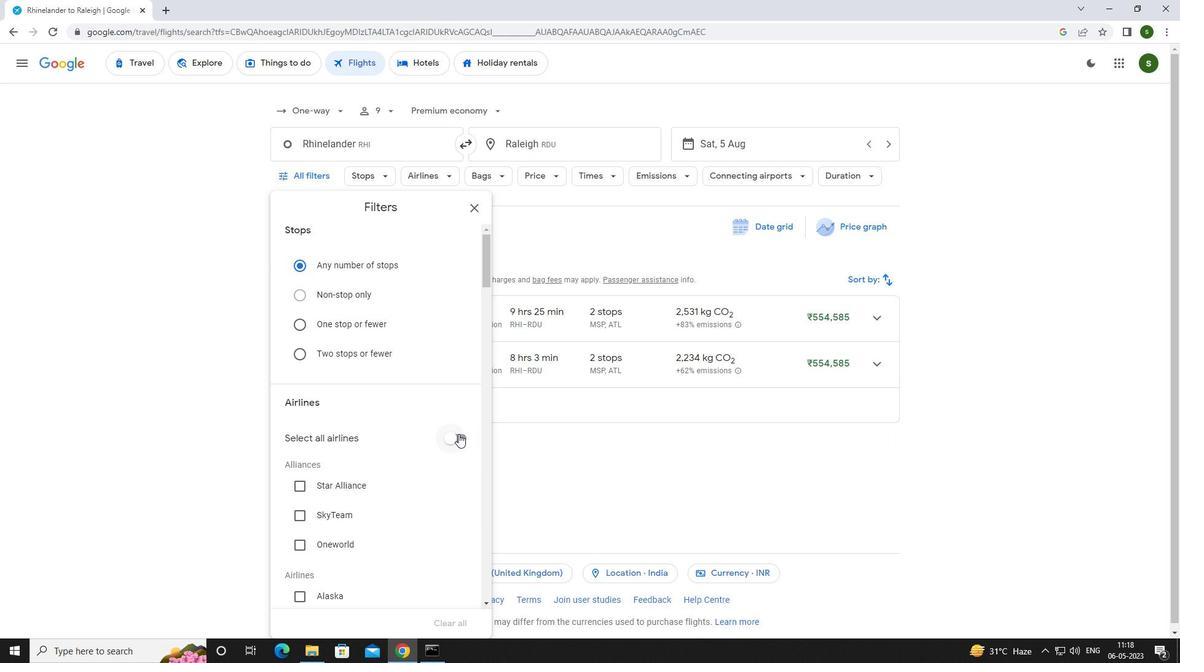 
Action: Mouse scrolled (458, 434) with delta (0, 0)
Screenshot: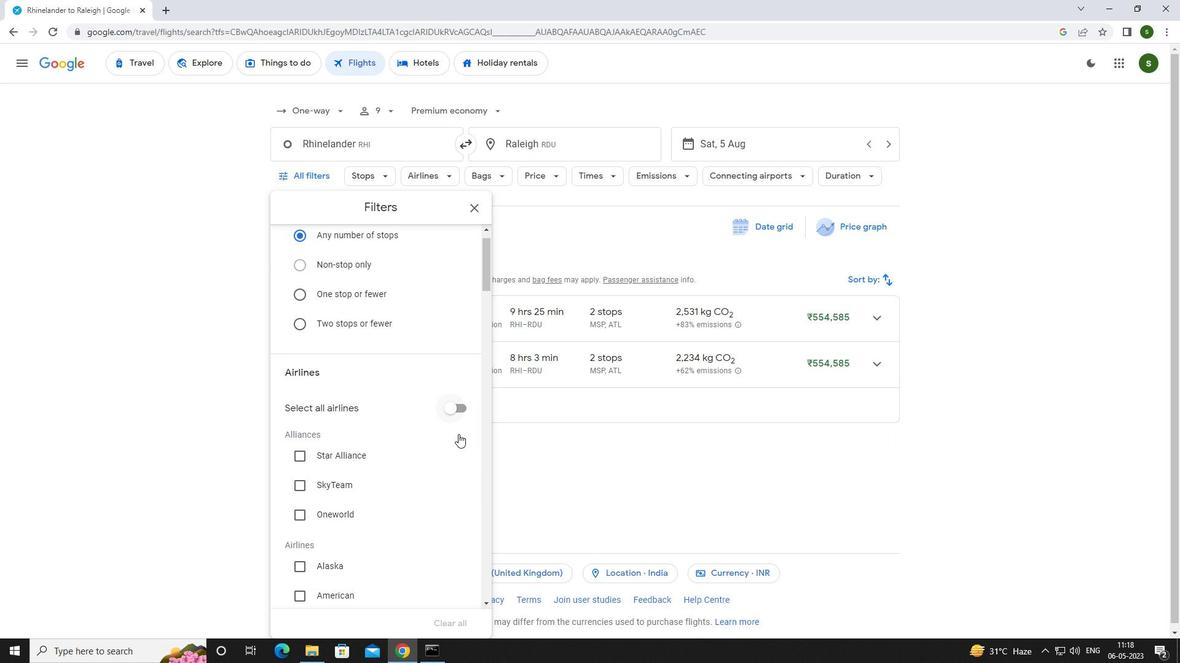
Action: Mouse moved to (343, 503)
Screenshot: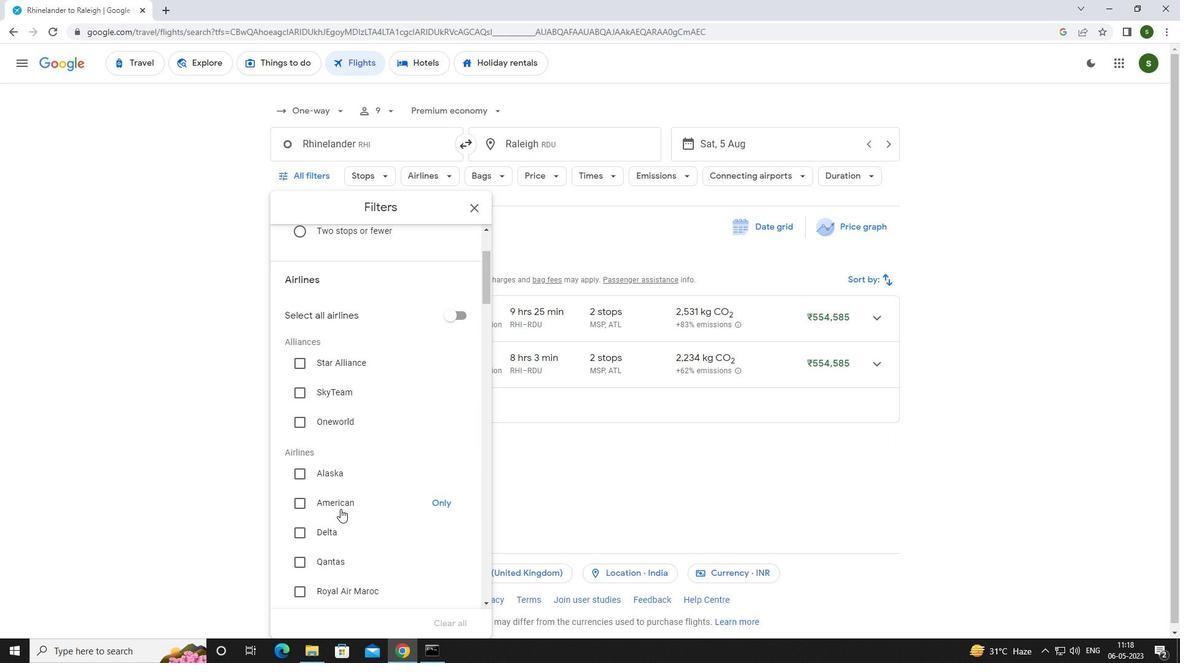 
Action: Mouse pressed left at (343, 503)
Screenshot: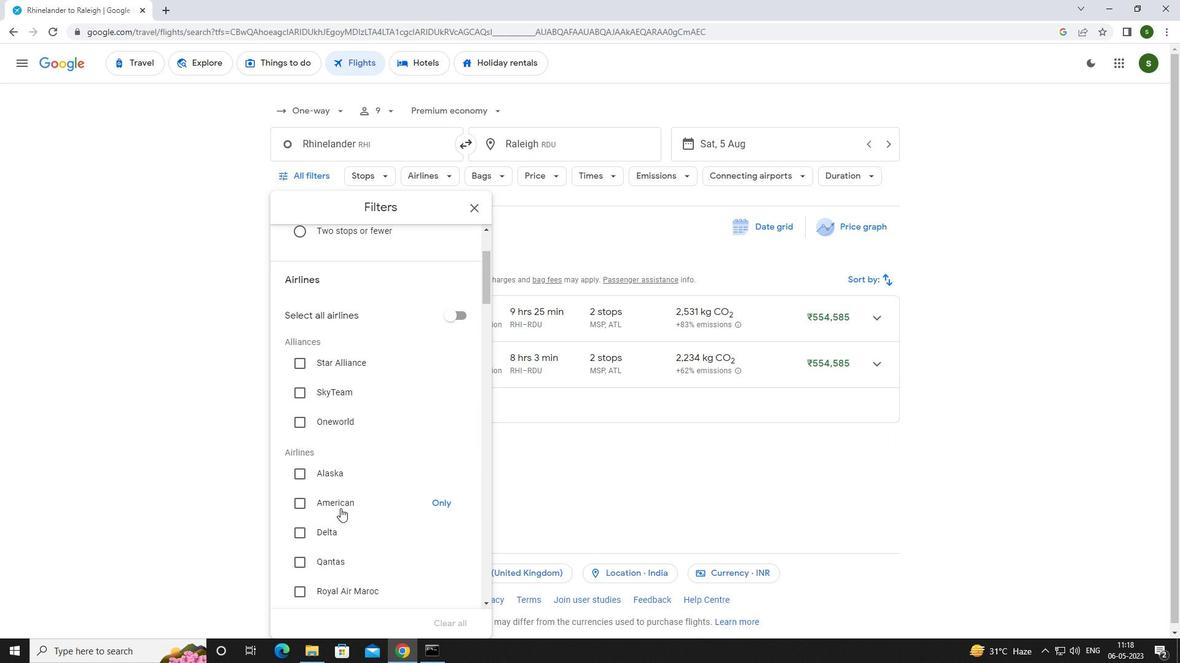 
Action: Mouse scrolled (343, 502) with delta (0, 0)
Screenshot: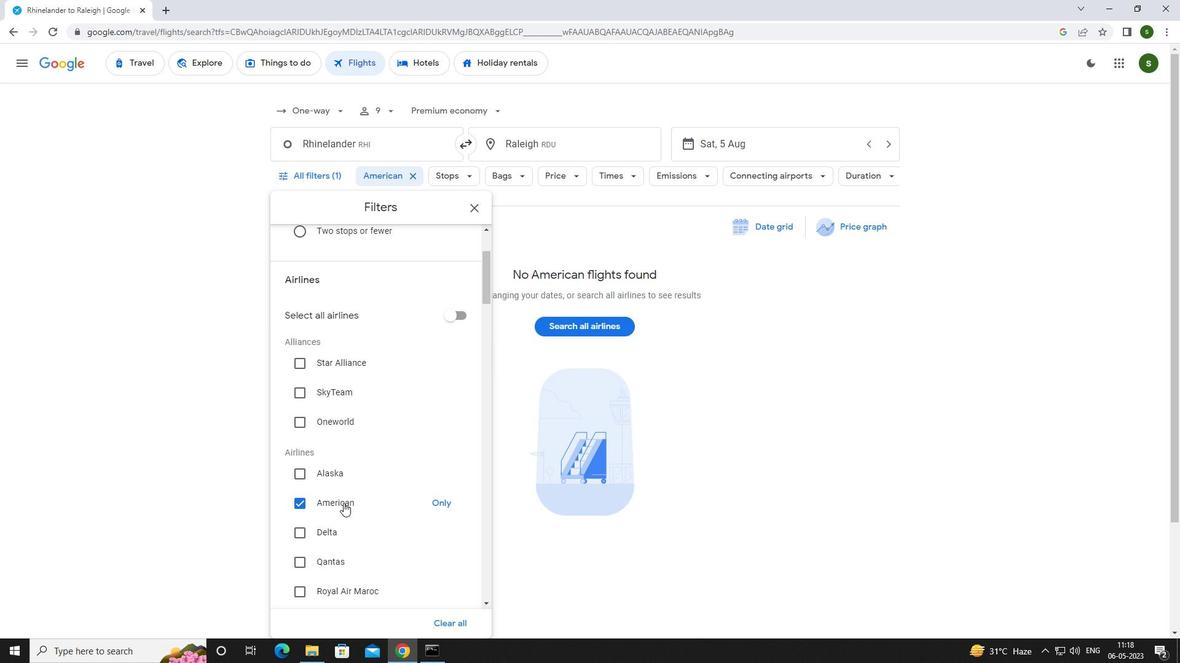 
Action: Mouse scrolled (343, 502) with delta (0, 0)
Screenshot: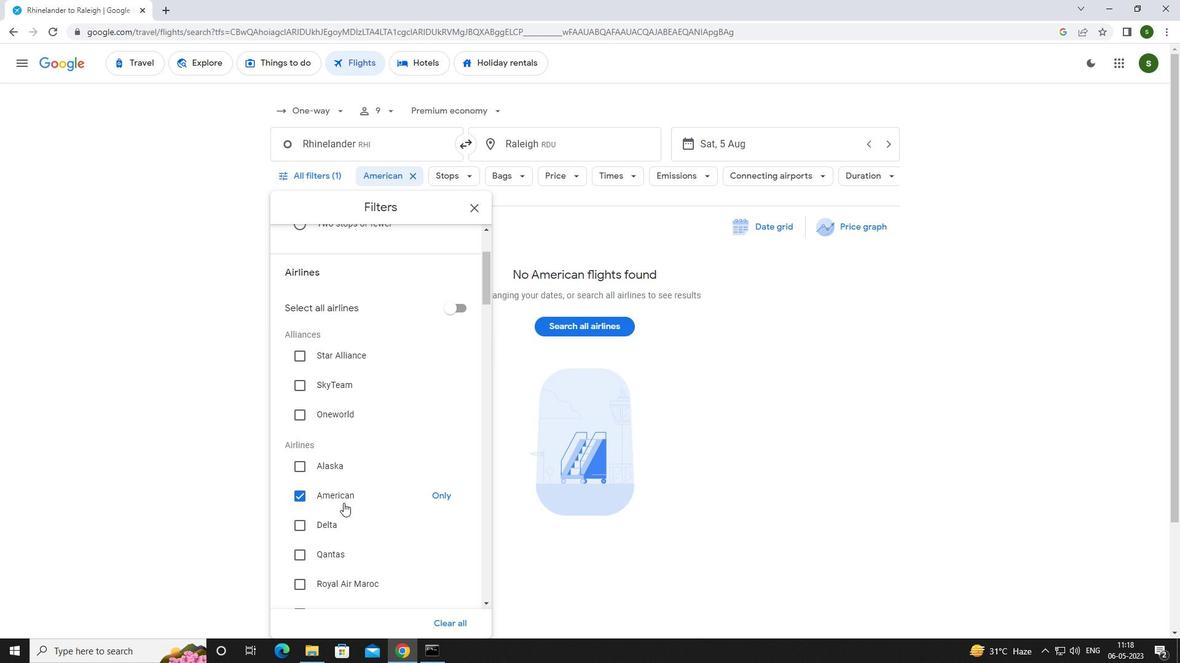 
Action: Mouse scrolled (343, 502) with delta (0, 0)
Screenshot: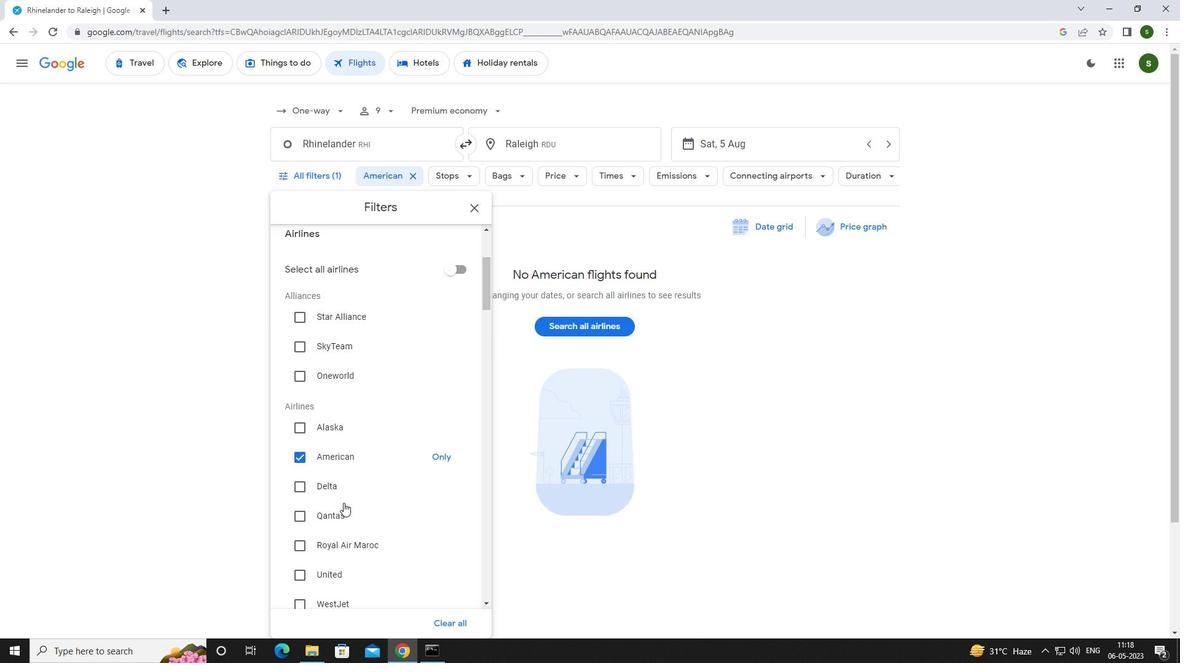 
Action: Mouse scrolled (343, 502) with delta (0, 0)
Screenshot: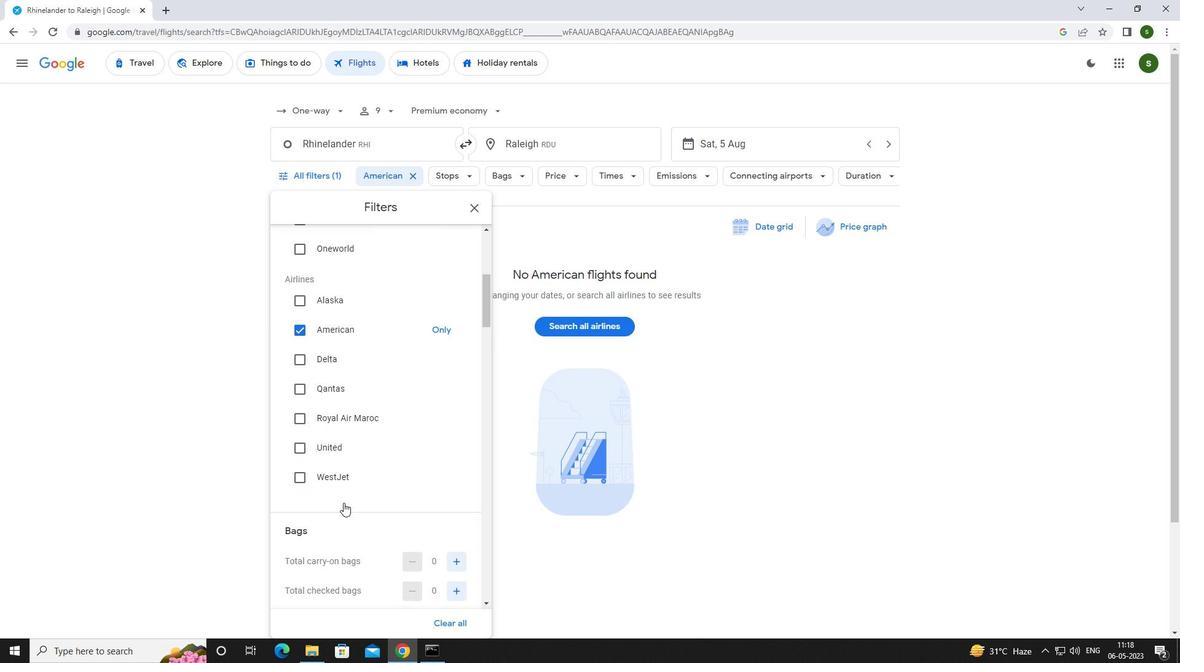 
Action: Mouse moved to (461, 521)
Screenshot: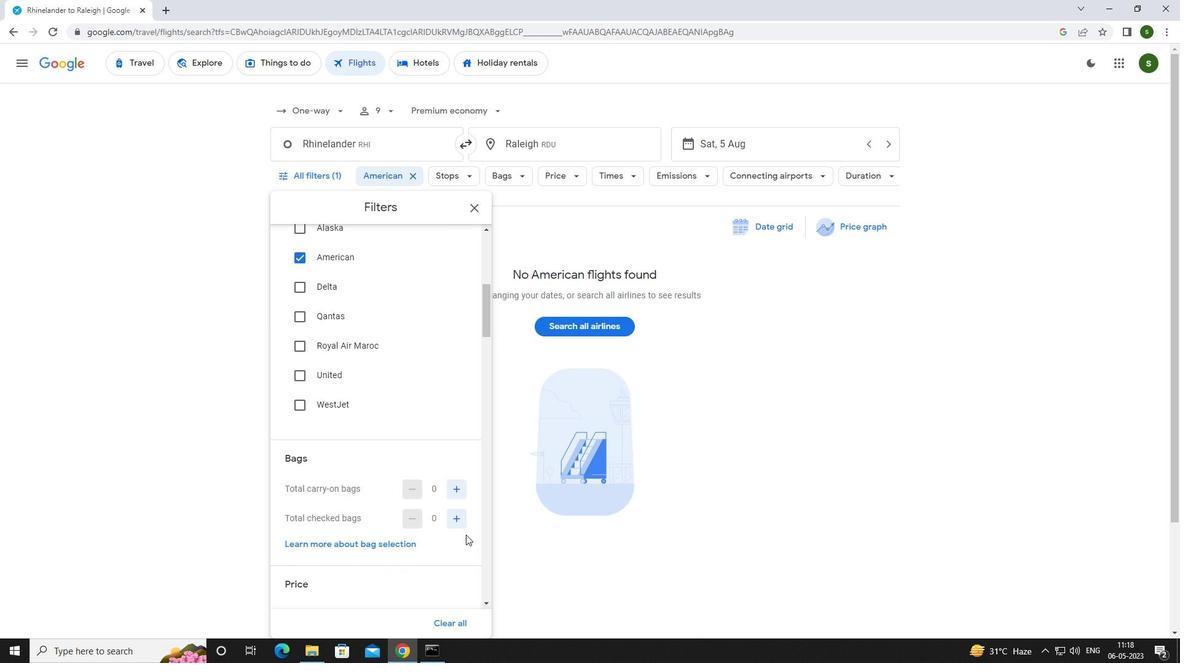 
Action: Mouse pressed left at (461, 521)
Screenshot: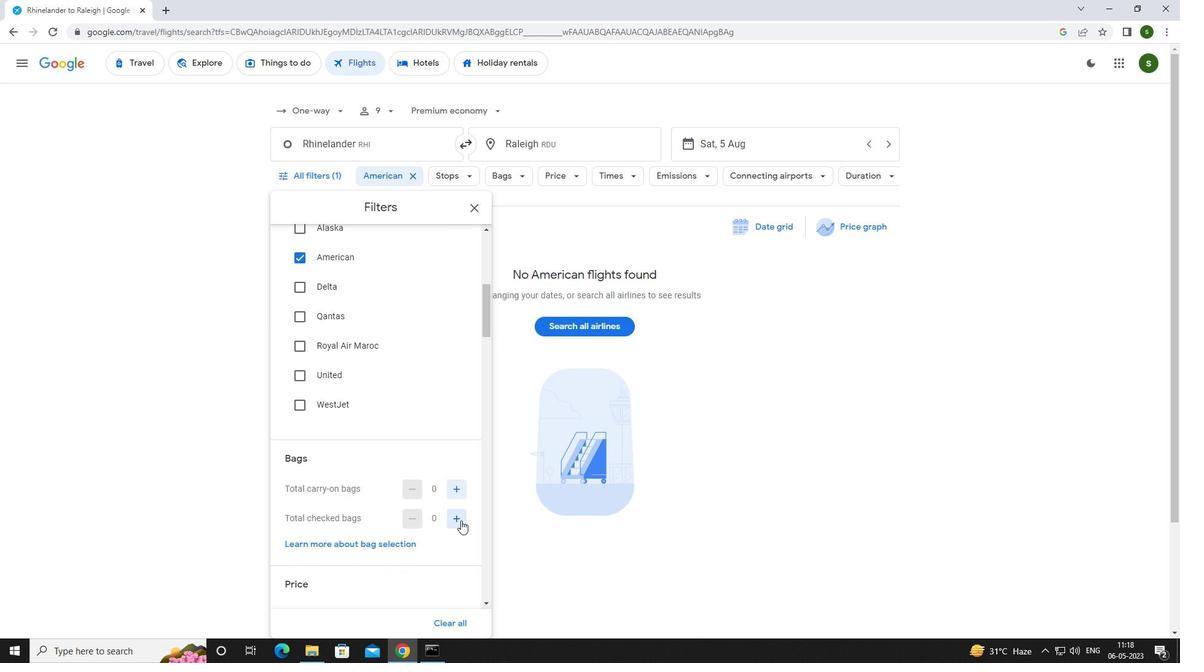 
Action: Mouse pressed left at (461, 521)
Screenshot: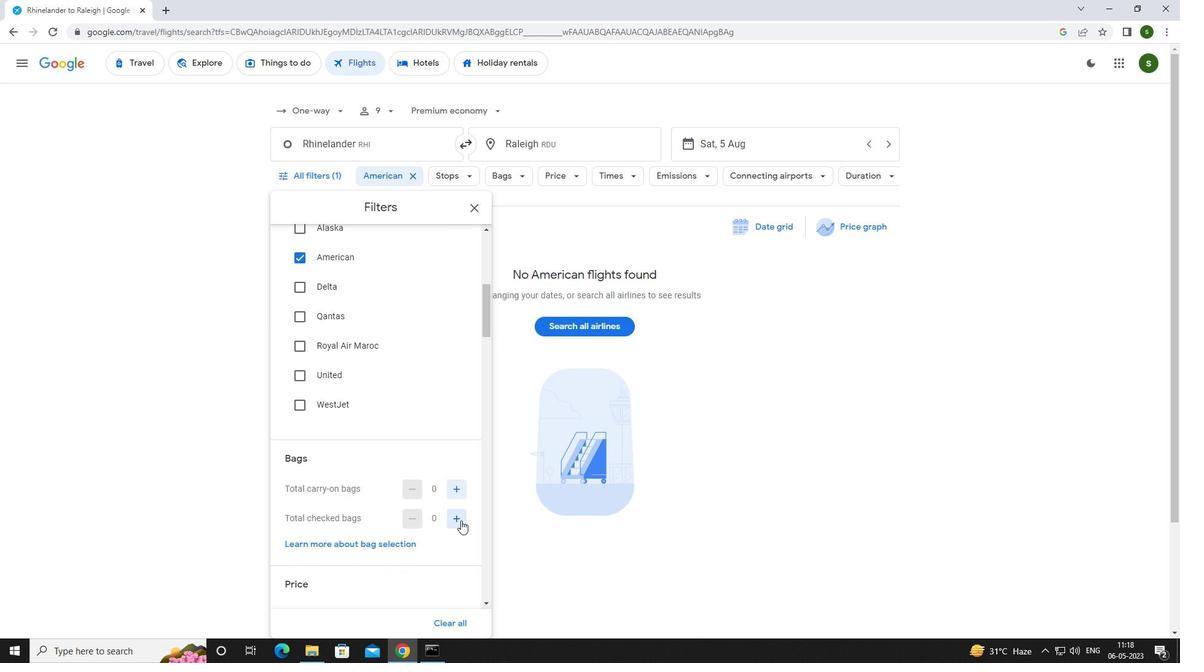 
Action: Mouse pressed left at (461, 521)
Screenshot: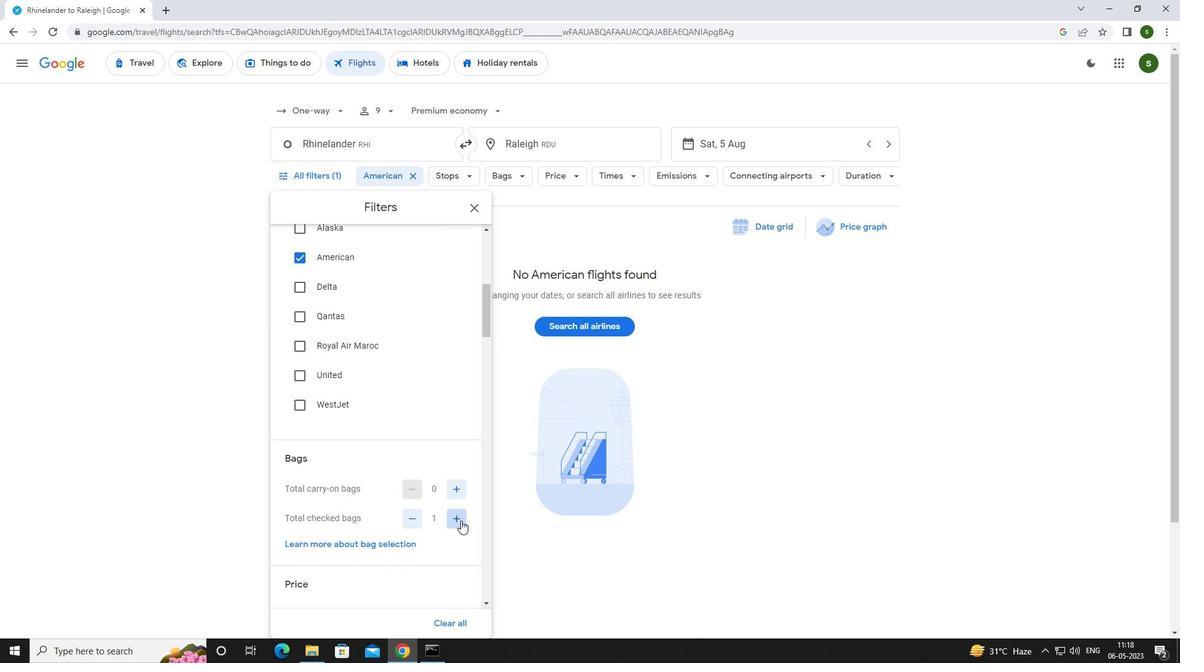 
Action: Mouse pressed left at (461, 521)
Screenshot: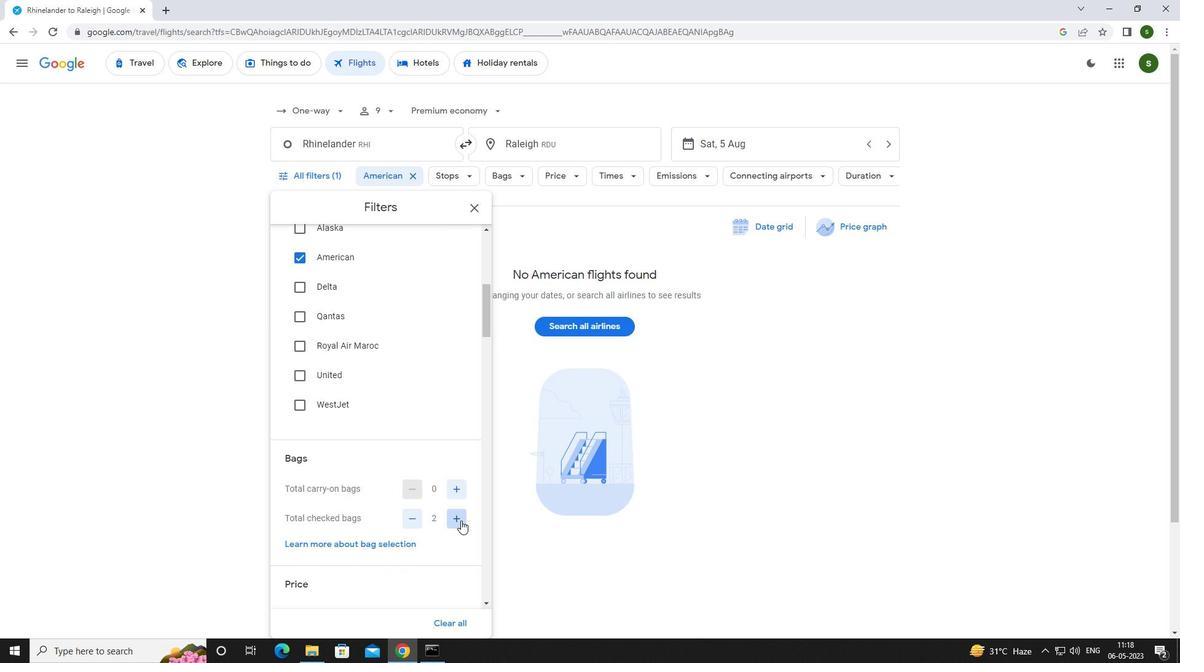 
Action: Mouse pressed left at (461, 521)
Screenshot: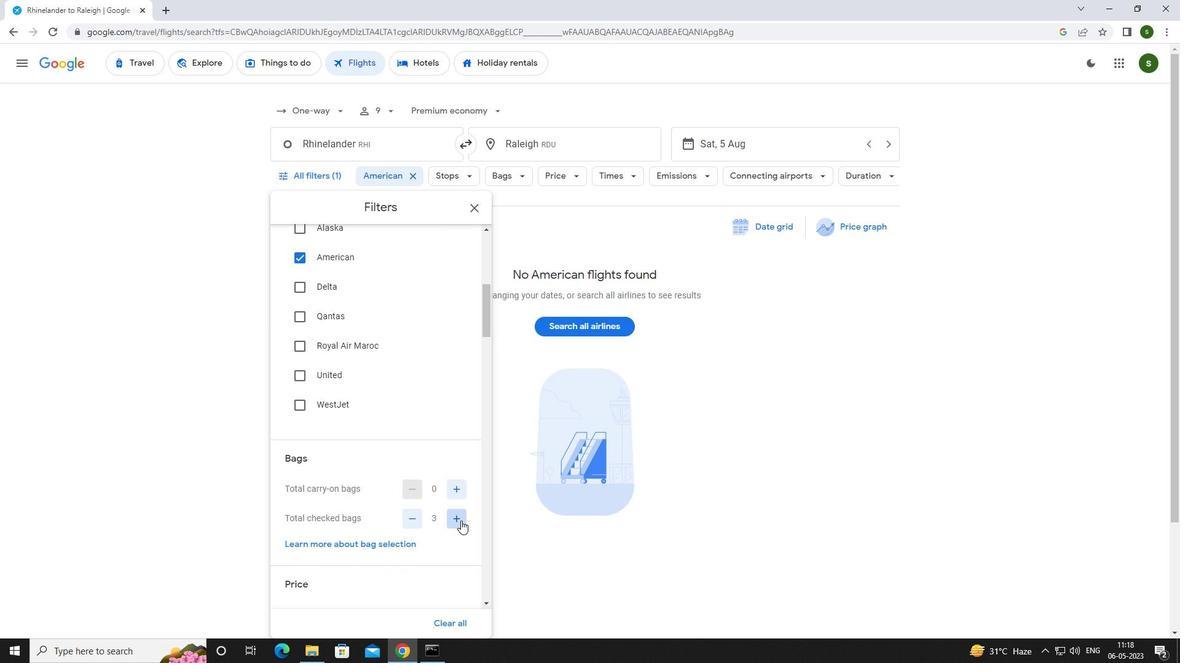 
Action: Mouse pressed left at (461, 521)
Screenshot: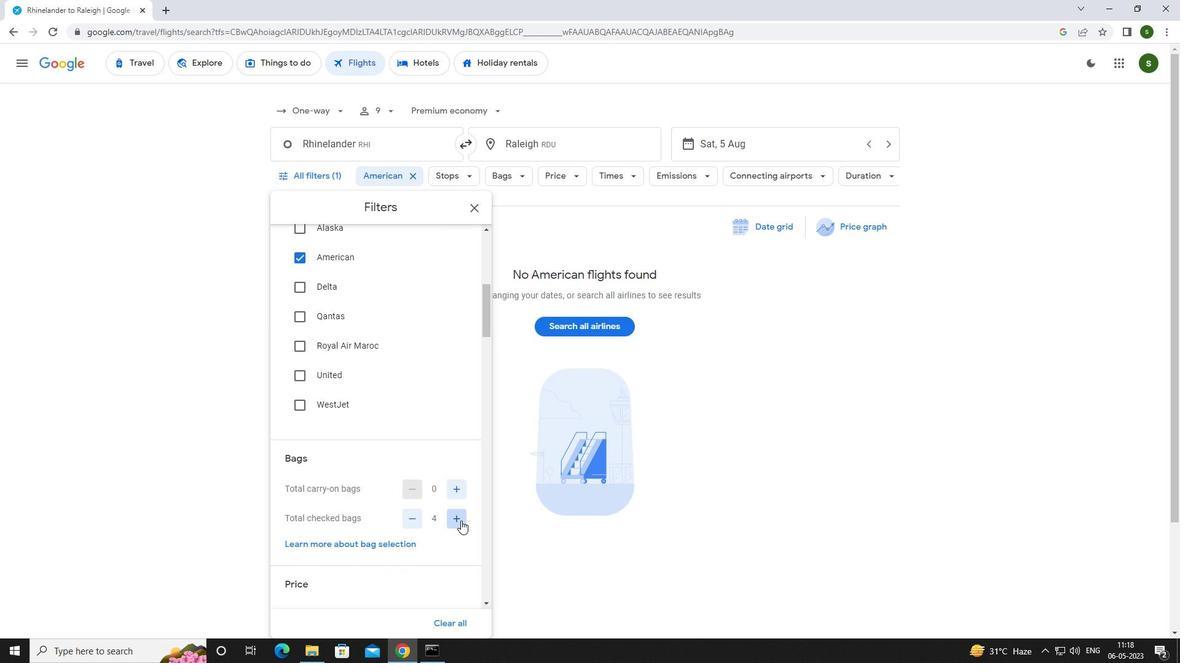 
Action: Mouse pressed left at (461, 521)
Screenshot: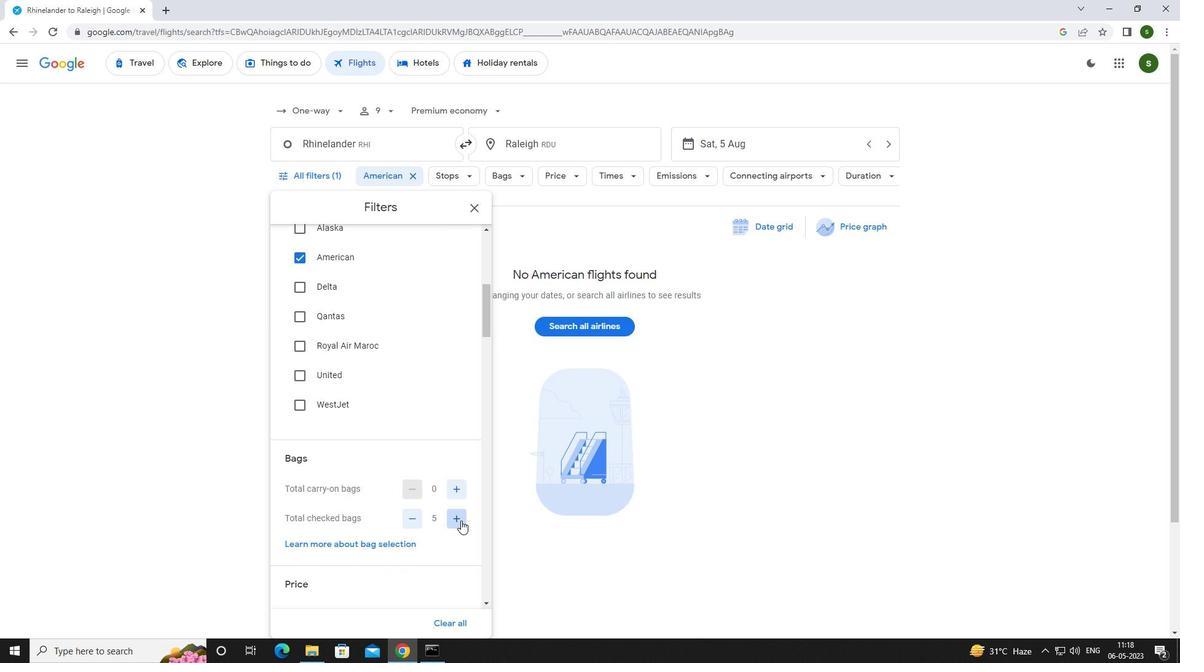 
Action: Mouse pressed left at (461, 521)
Screenshot: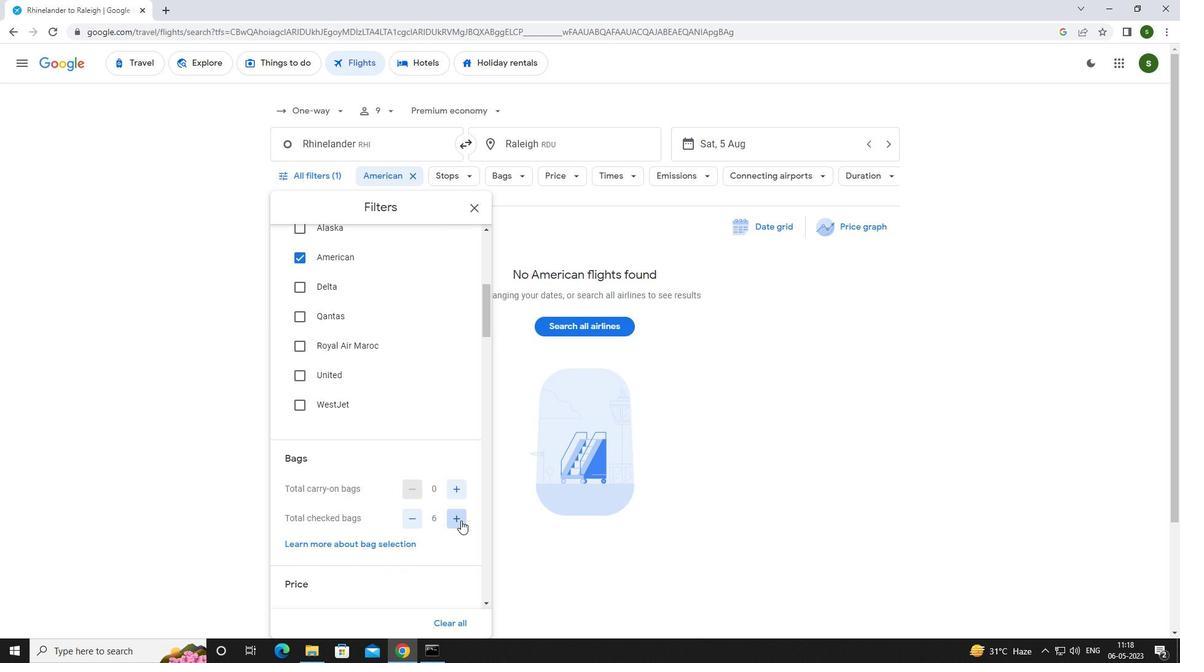 
Action: Mouse pressed left at (461, 521)
Screenshot: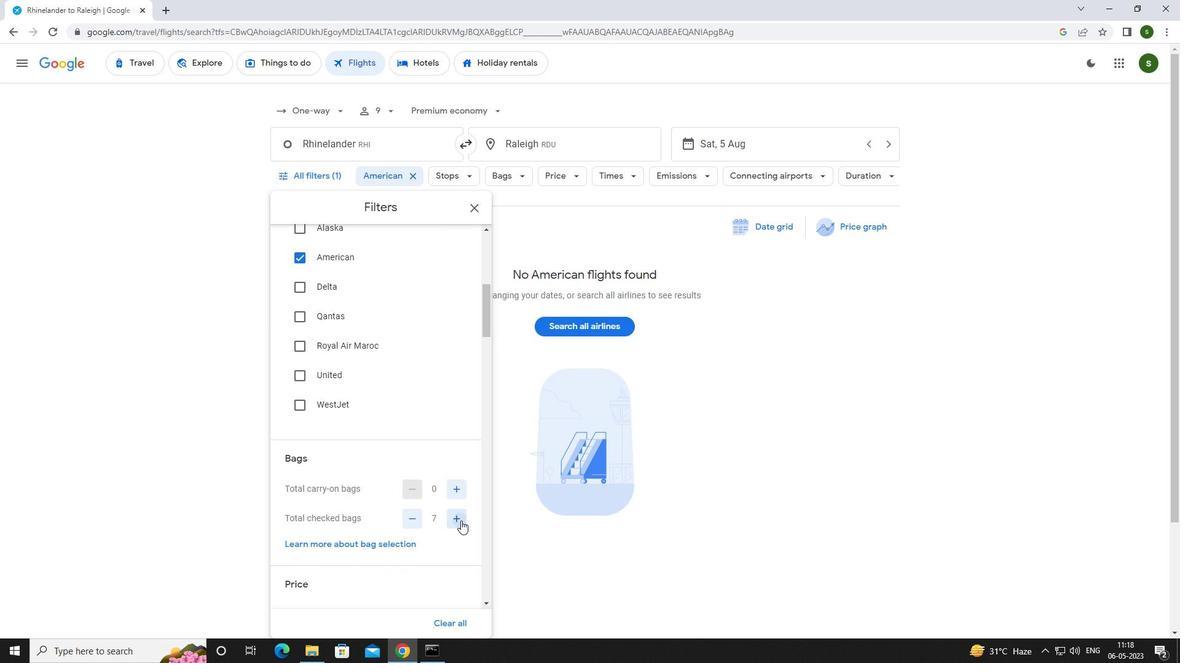 
Action: Mouse scrolled (461, 520) with delta (0, 0)
Screenshot: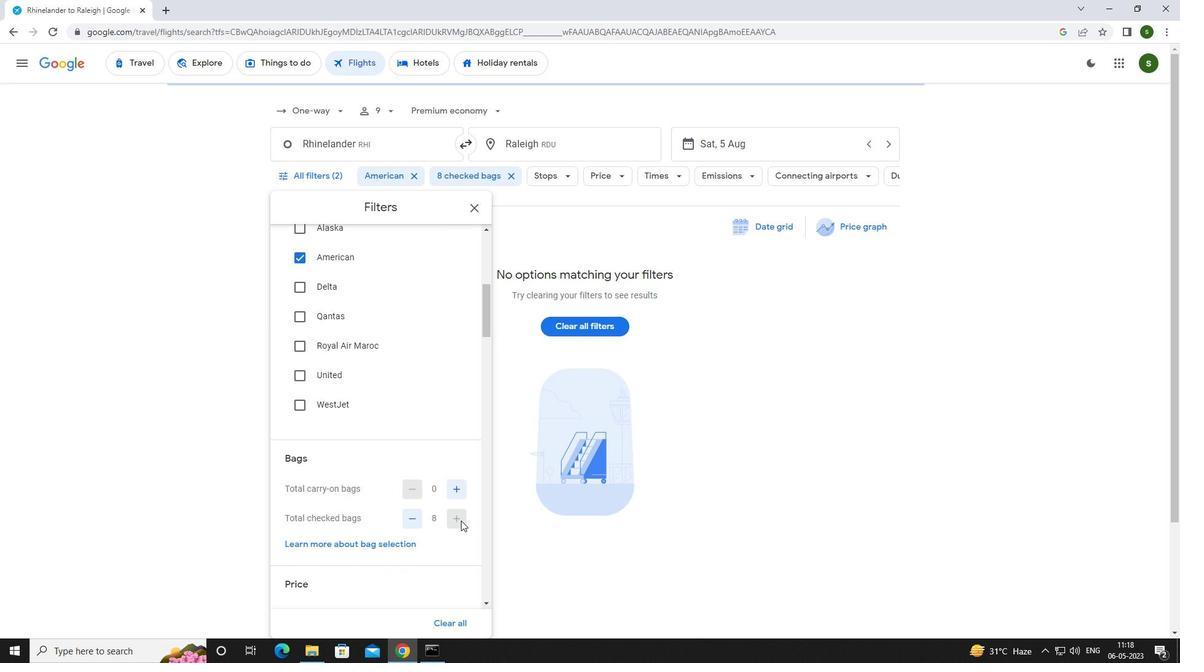 
Action: Mouse scrolled (461, 520) with delta (0, 0)
Screenshot: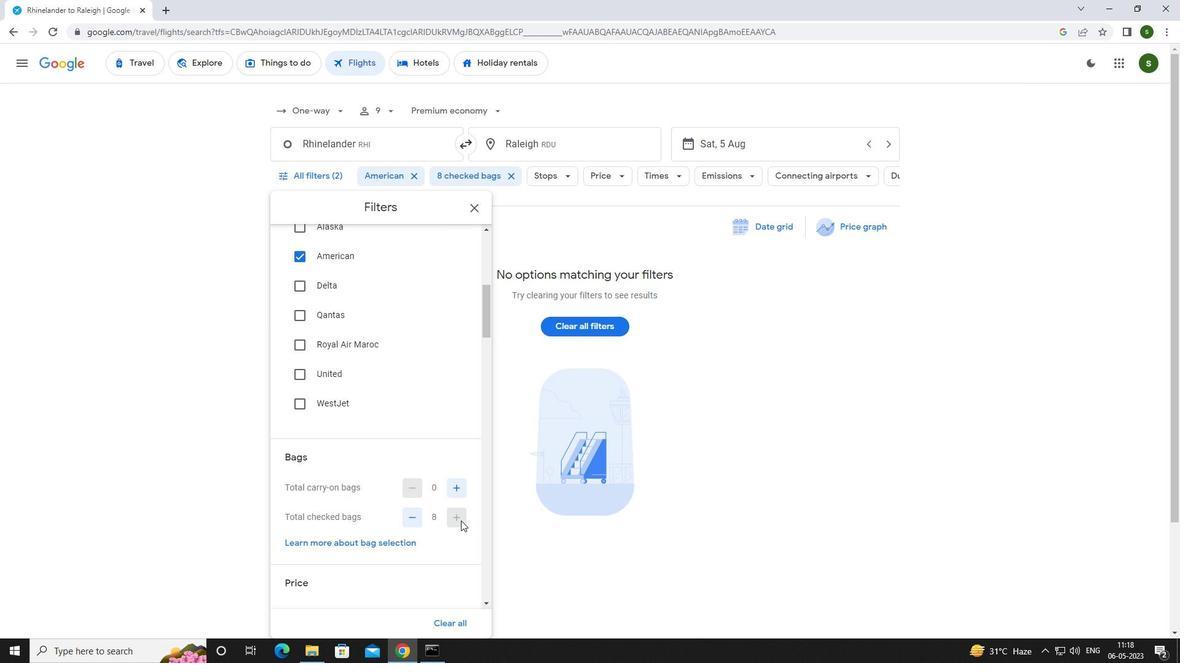 
Action: Mouse moved to (462, 516)
Screenshot: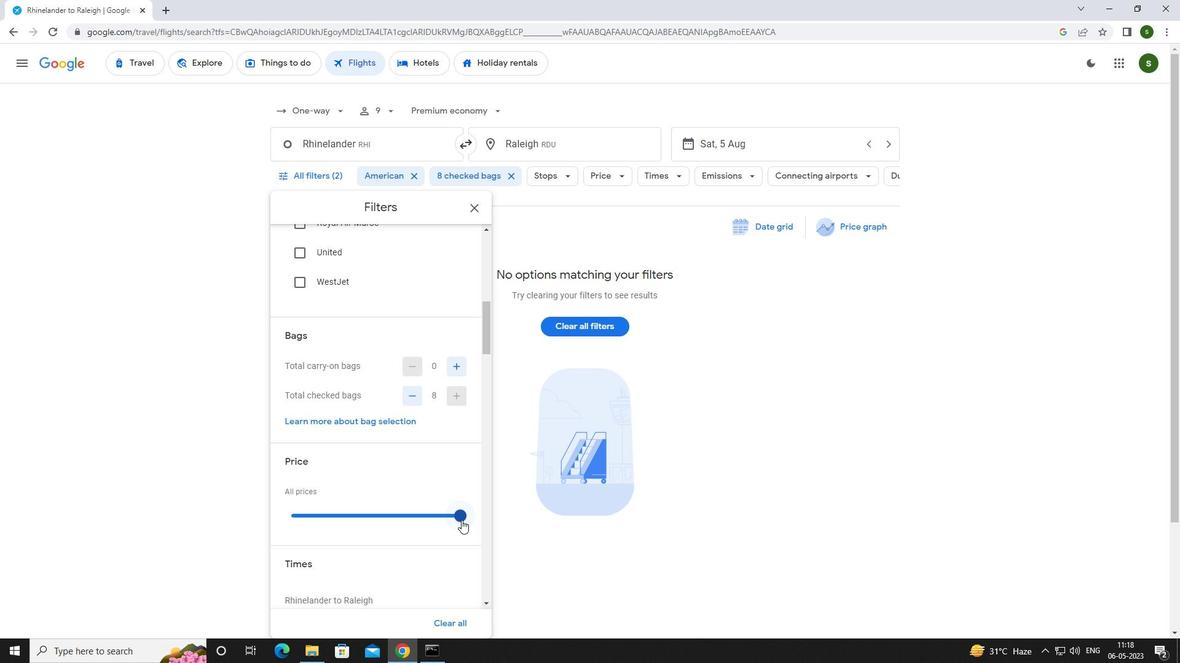 
Action: Mouse pressed left at (462, 516)
Screenshot: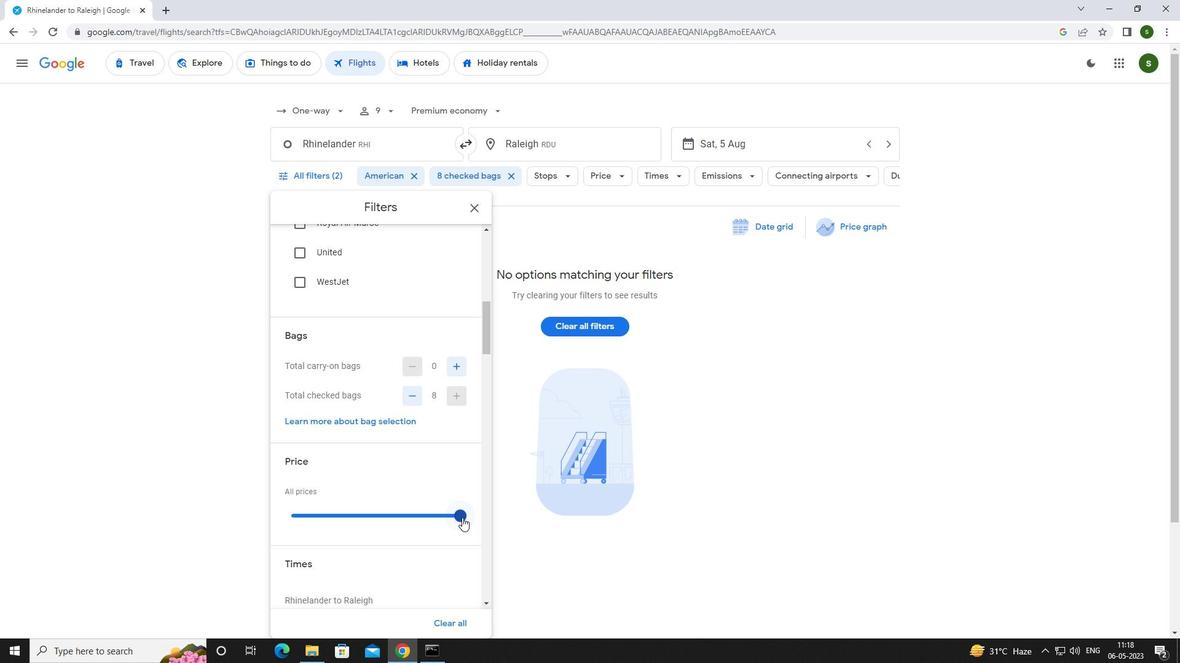 
Action: Mouse moved to (290, 522)
Screenshot: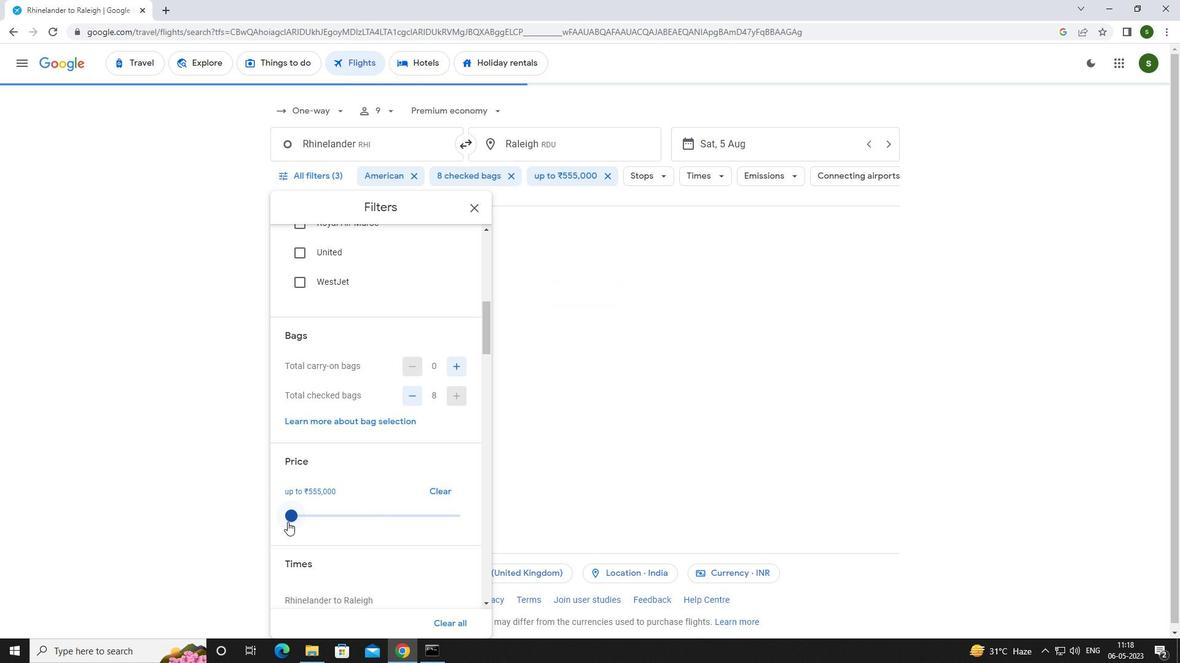 
Action: Mouse scrolled (290, 521) with delta (0, 0)
Screenshot: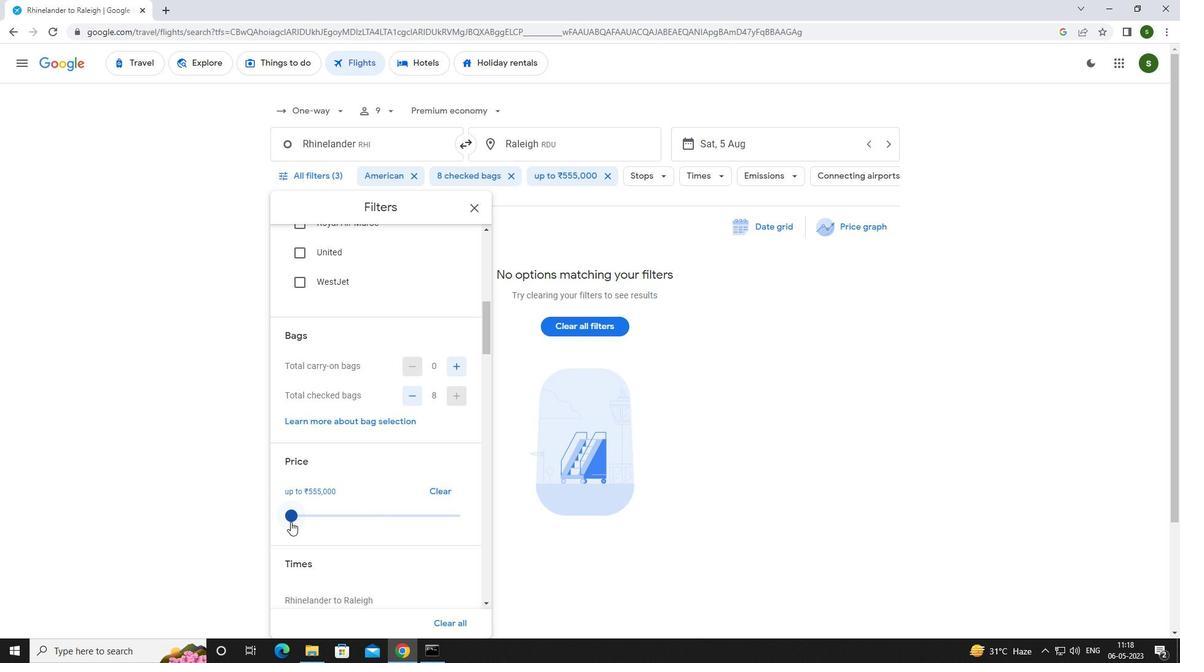 
Action: Mouse moved to (291, 592)
Screenshot: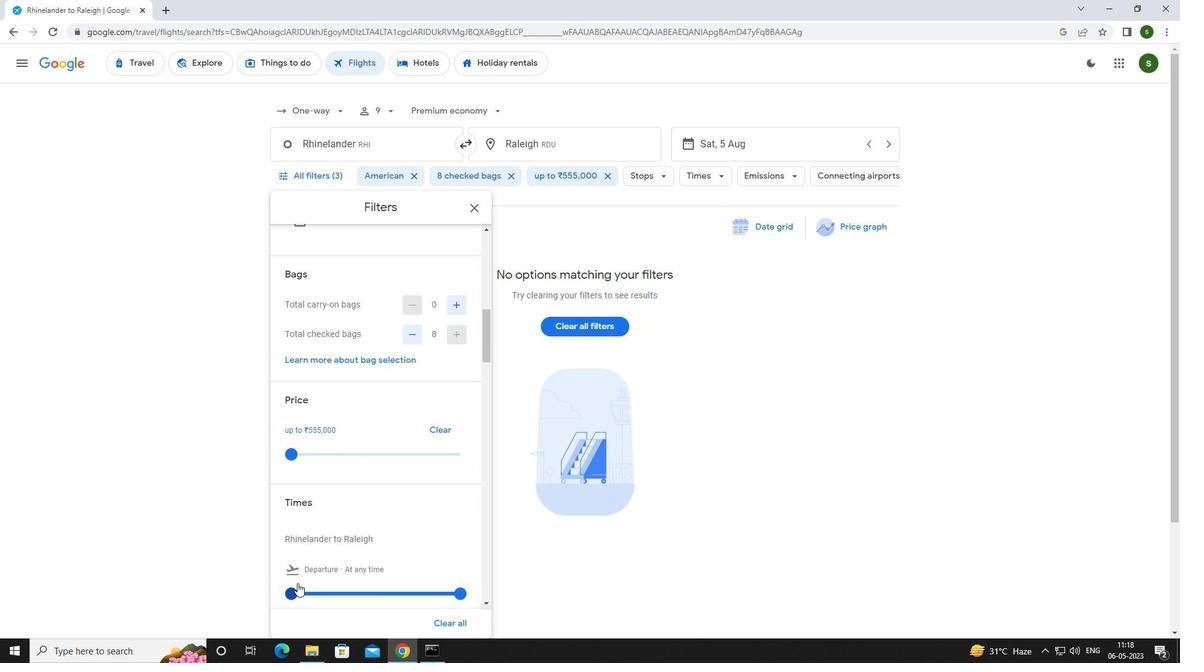 
Action: Mouse pressed left at (291, 592)
Screenshot: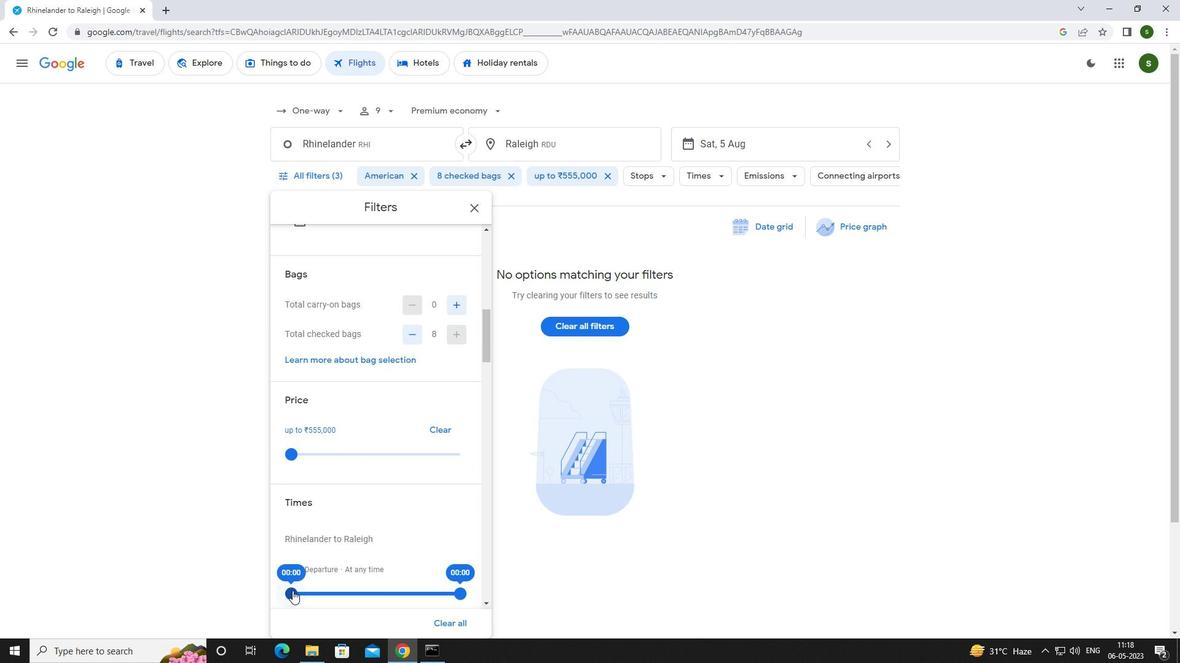 
Action: Mouse moved to (602, 550)
Screenshot: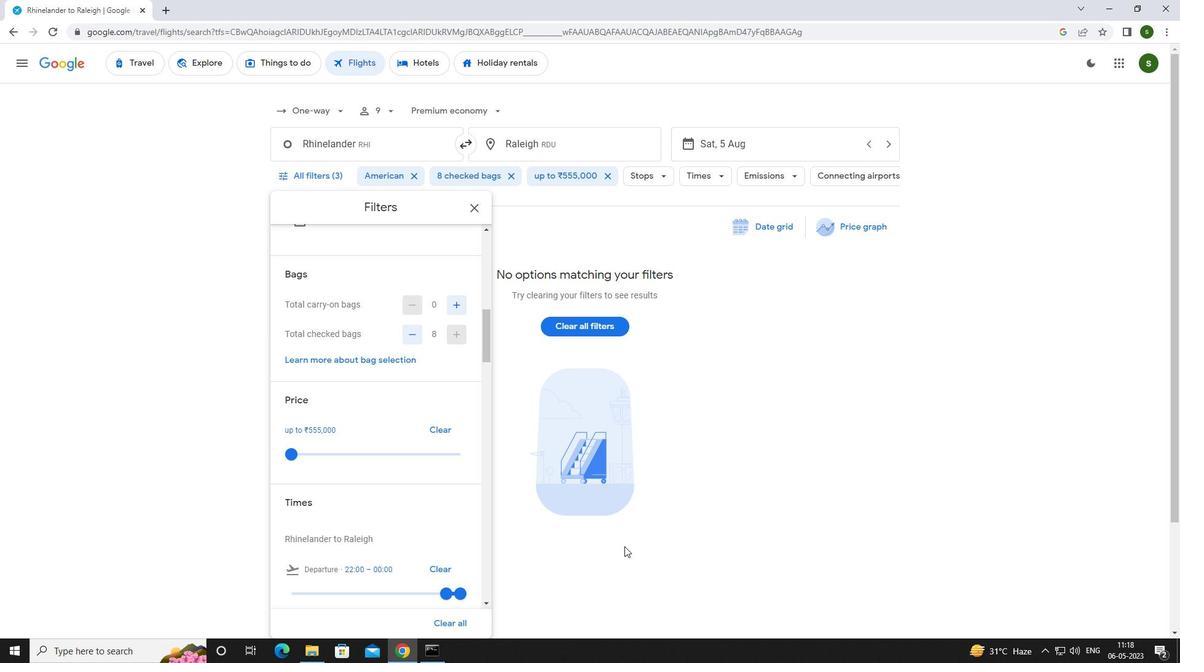 
Action: Mouse pressed left at (602, 550)
Screenshot: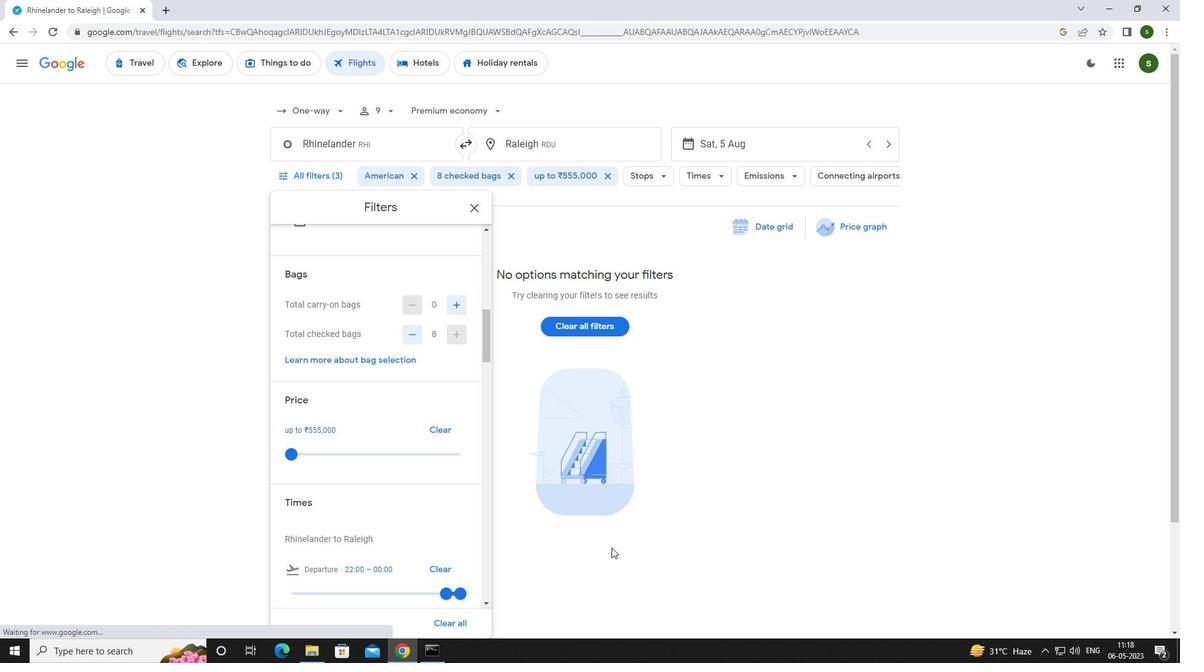 
